 Task: Look for space in Lido di Ostia, Italy from 21st June, 2023 to 29th June, 2023 for 4 adults in price range Rs.7000 to Rs.12000. Place can be entire place with 2 bedrooms having 2 beds and 2 bathrooms. Property type can be house, flat, guest house. Booking option can be shelf check-in. Required host language is English.
Action: Mouse moved to (426, 117)
Screenshot: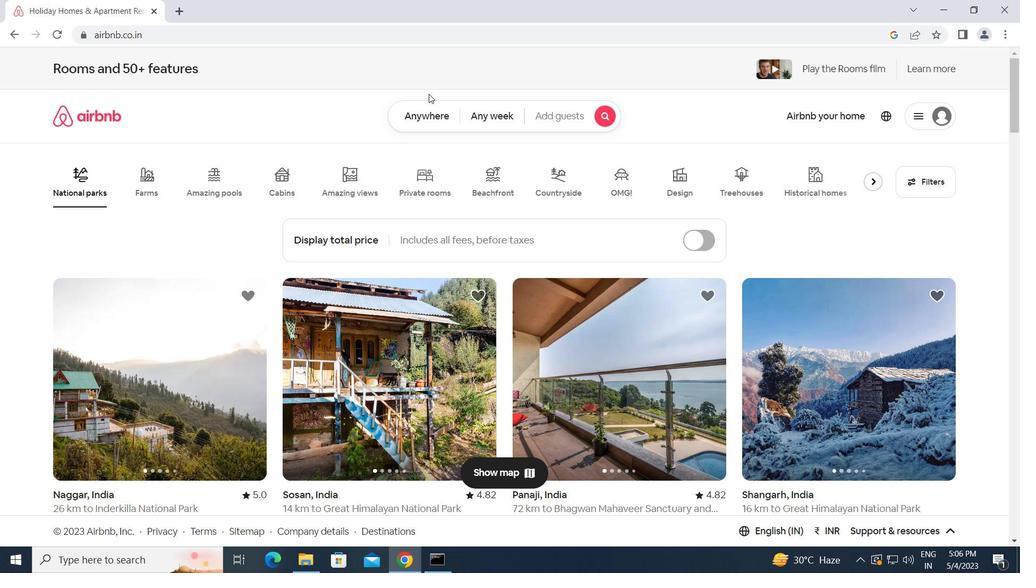 
Action: Mouse pressed left at (426, 117)
Screenshot: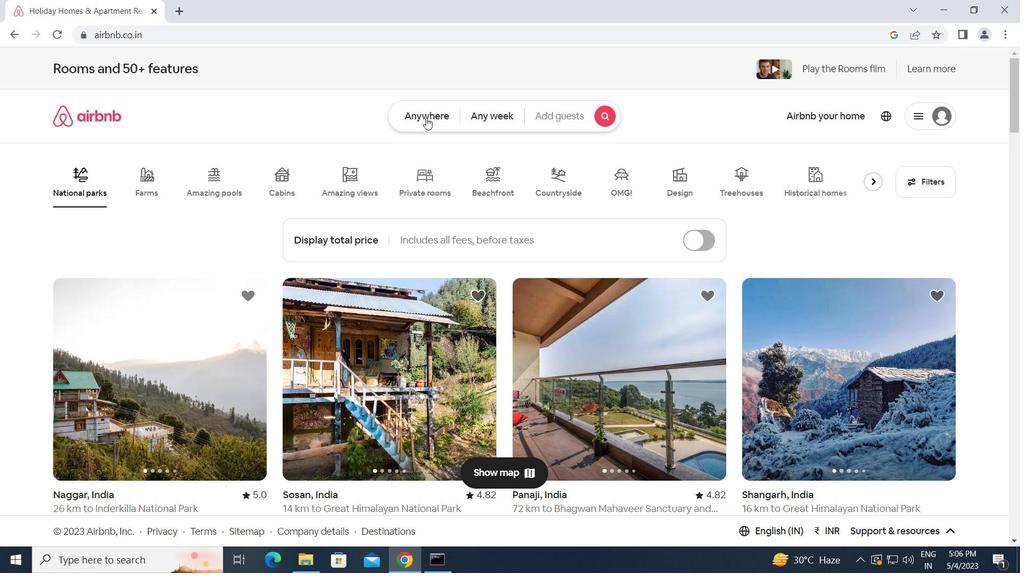 
Action: Mouse moved to (375, 175)
Screenshot: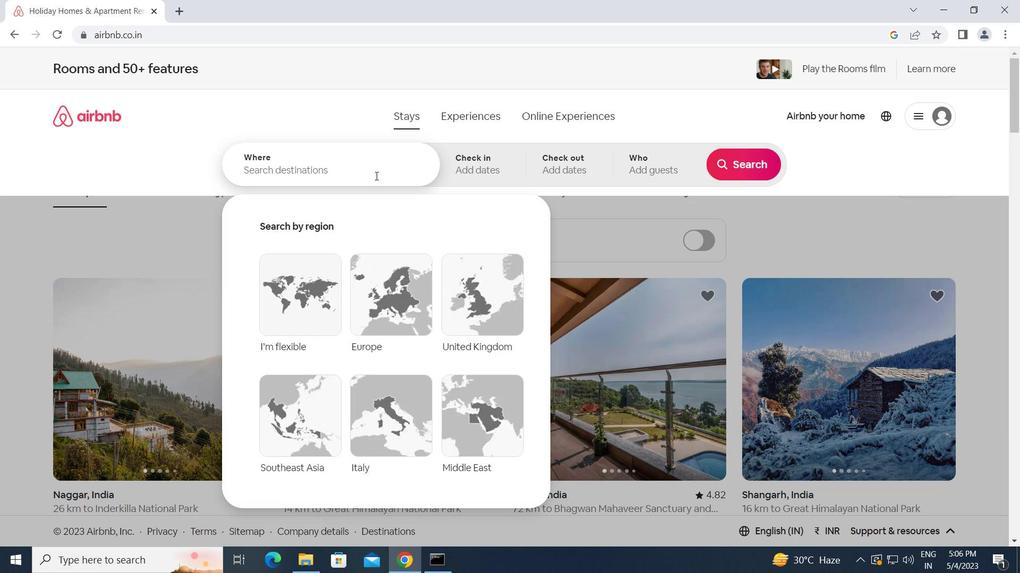 
Action: Mouse pressed left at (375, 175)
Screenshot: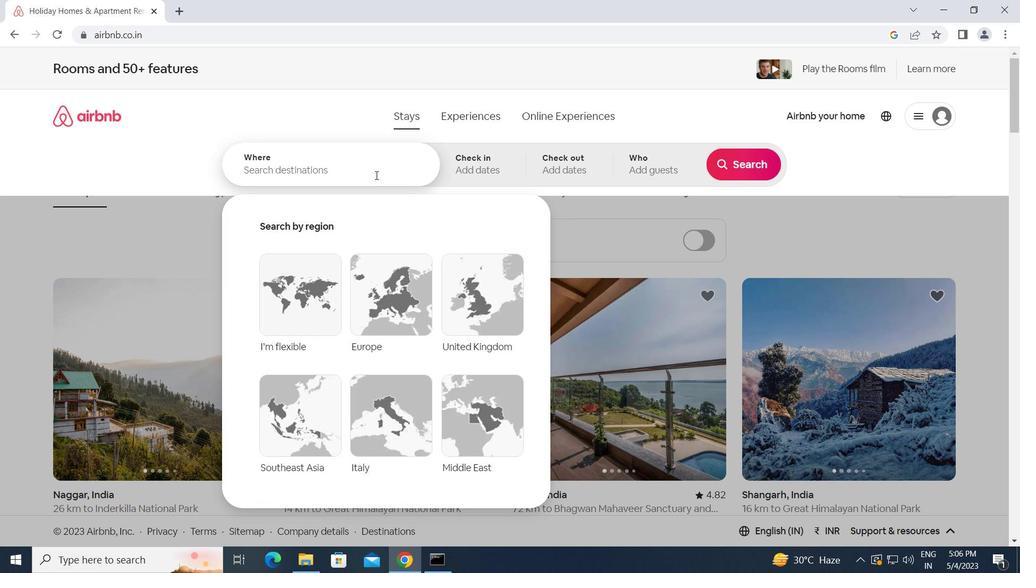
Action: Key pressed l<Key.caps_lock>ido<Key.space>di<Key.space><Key.caps_lock>o<Key.caps_lock>stia,<Key.space><Key.caps_lock>i<Key.caps_lock>taly<Key.enter>
Screenshot: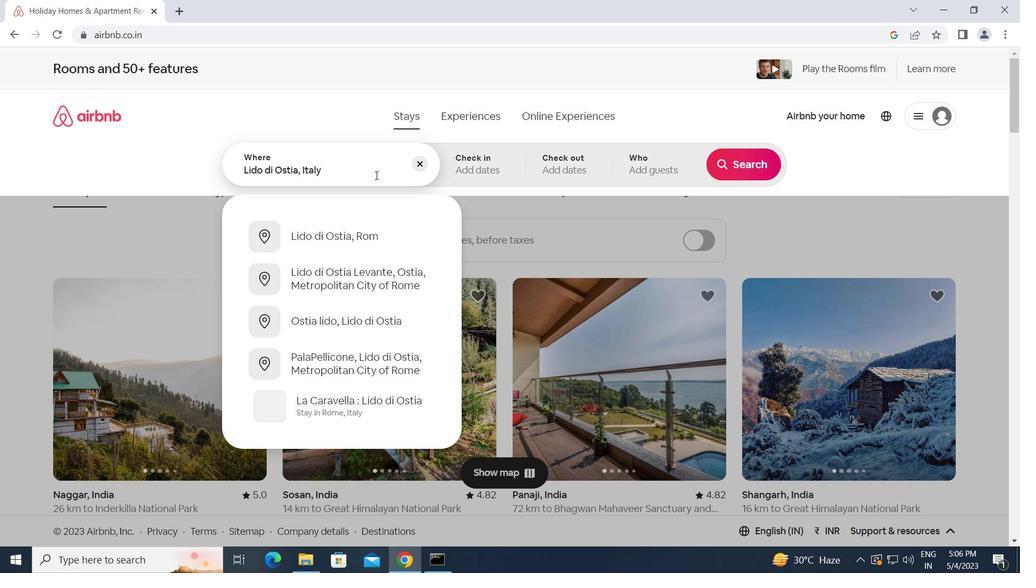 
Action: Mouse moved to (627, 423)
Screenshot: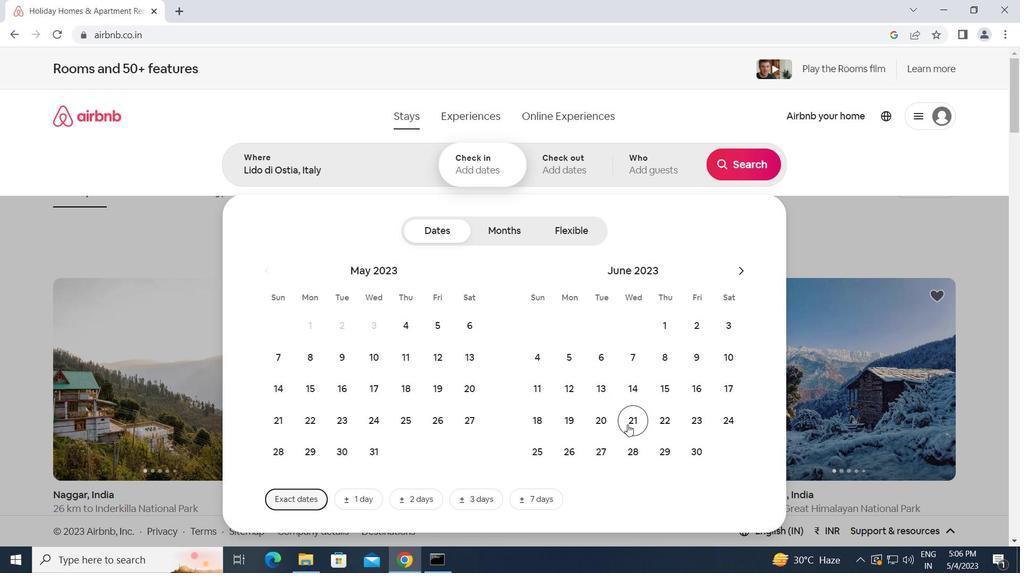 
Action: Mouse pressed left at (627, 423)
Screenshot: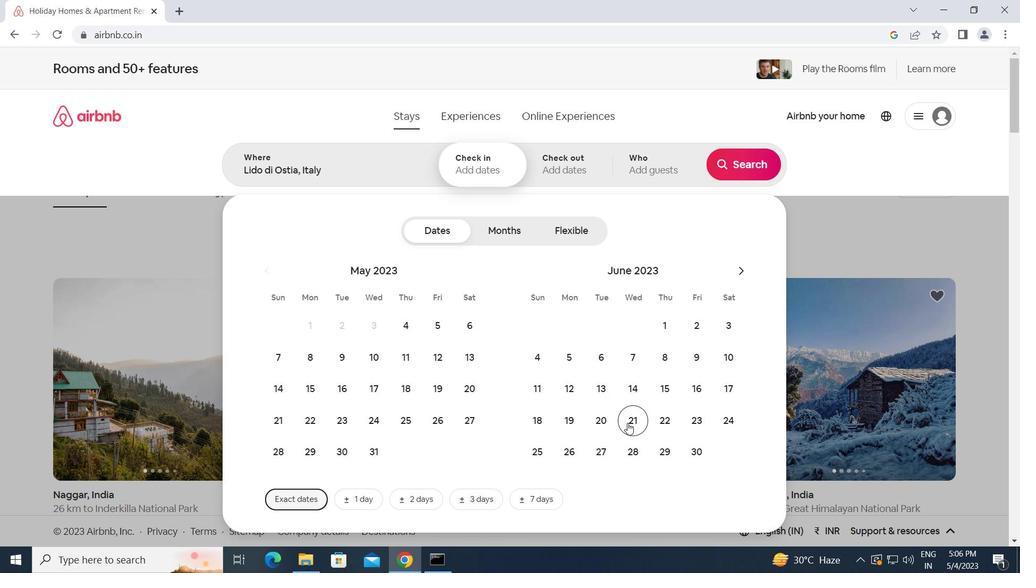 
Action: Mouse moved to (672, 454)
Screenshot: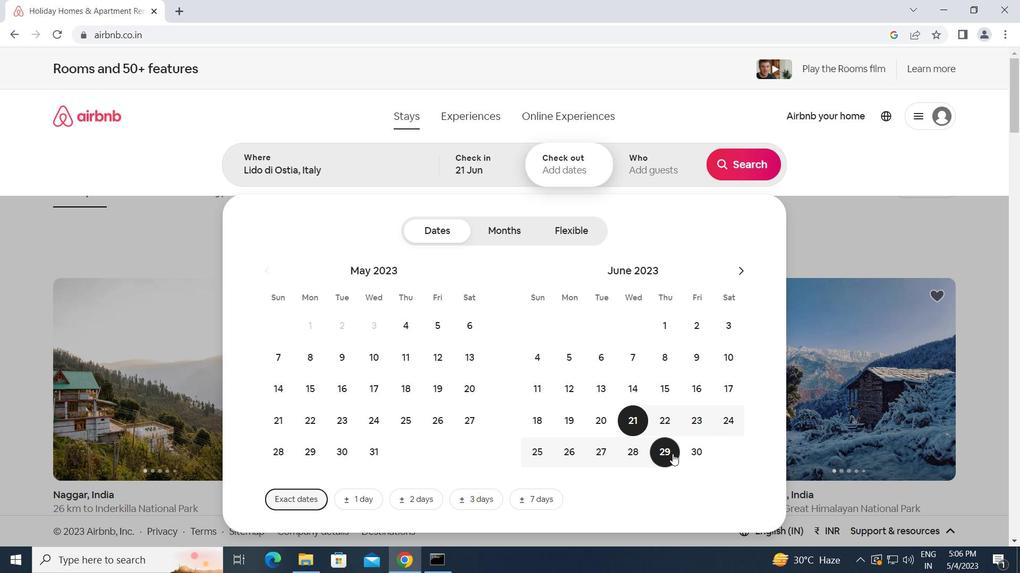 
Action: Mouse pressed left at (672, 454)
Screenshot: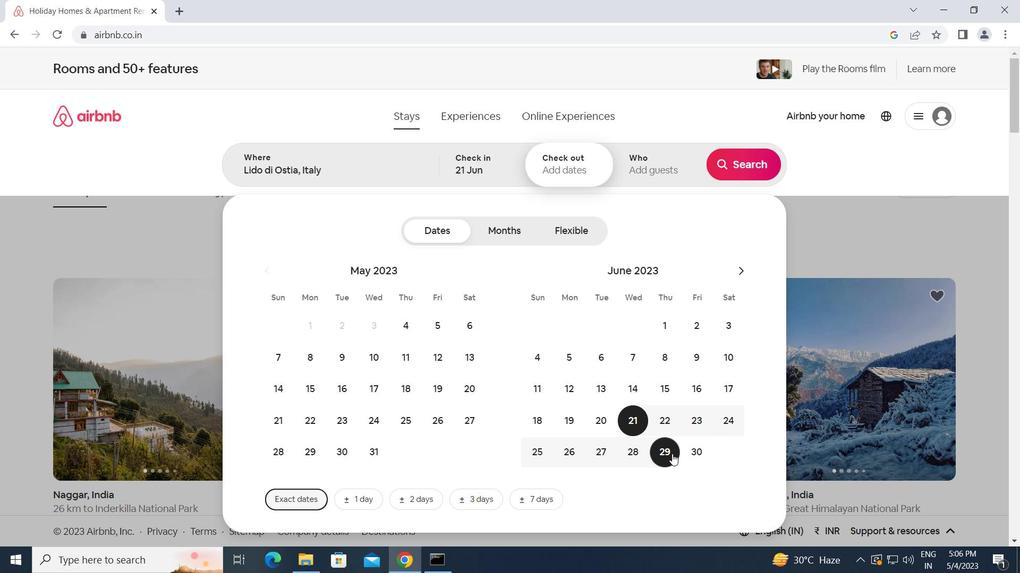 
Action: Mouse moved to (645, 154)
Screenshot: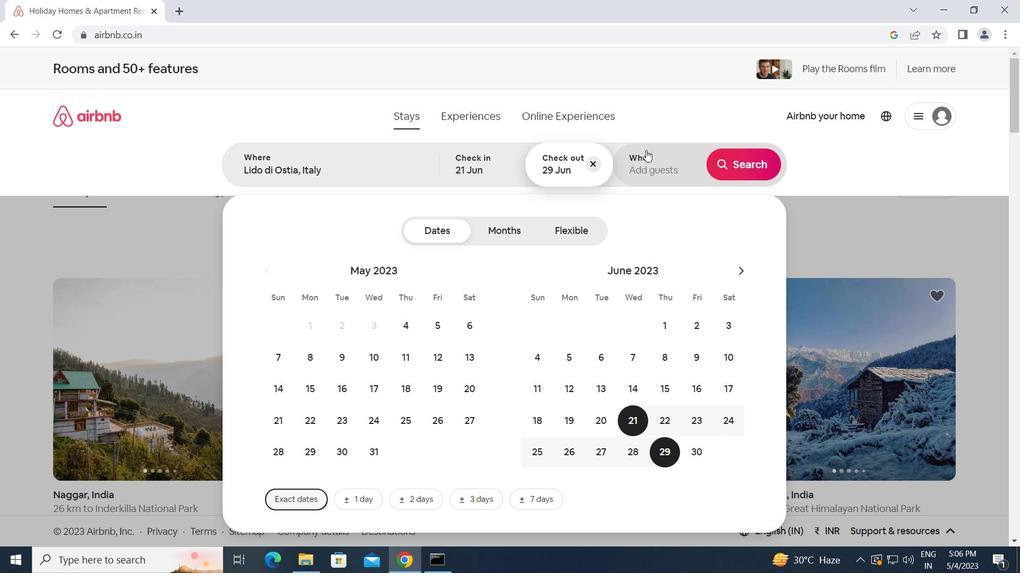 
Action: Mouse pressed left at (645, 154)
Screenshot: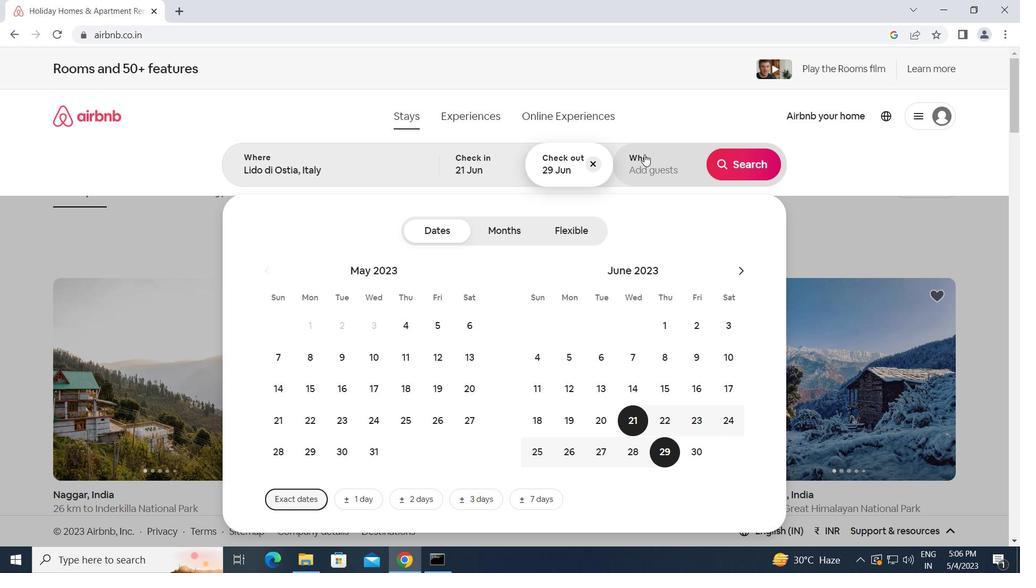 
Action: Mouse moved to (743, 238)
Screenshot: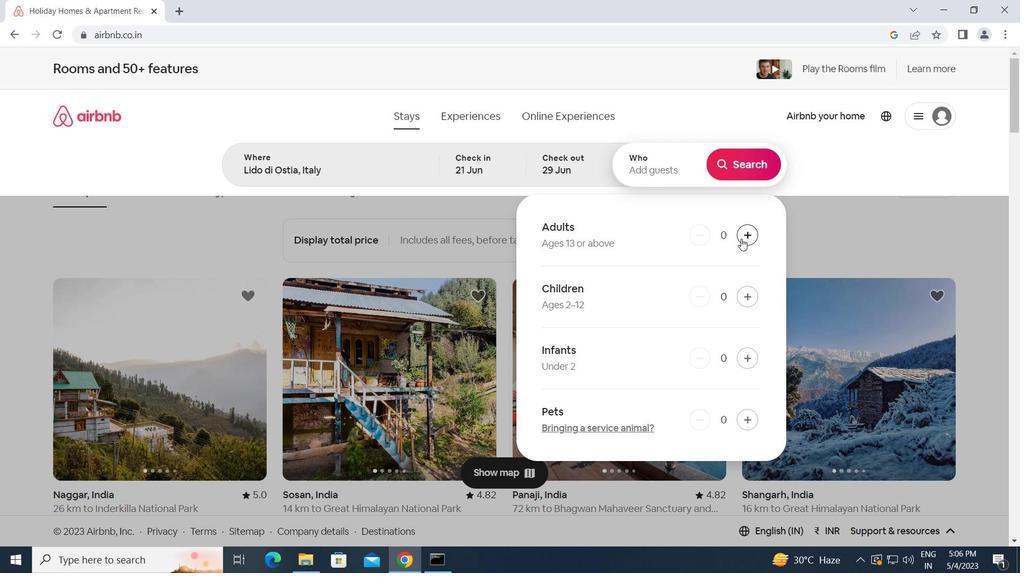 
Action: Mouse pressed left at (743, 238)
Screenshot: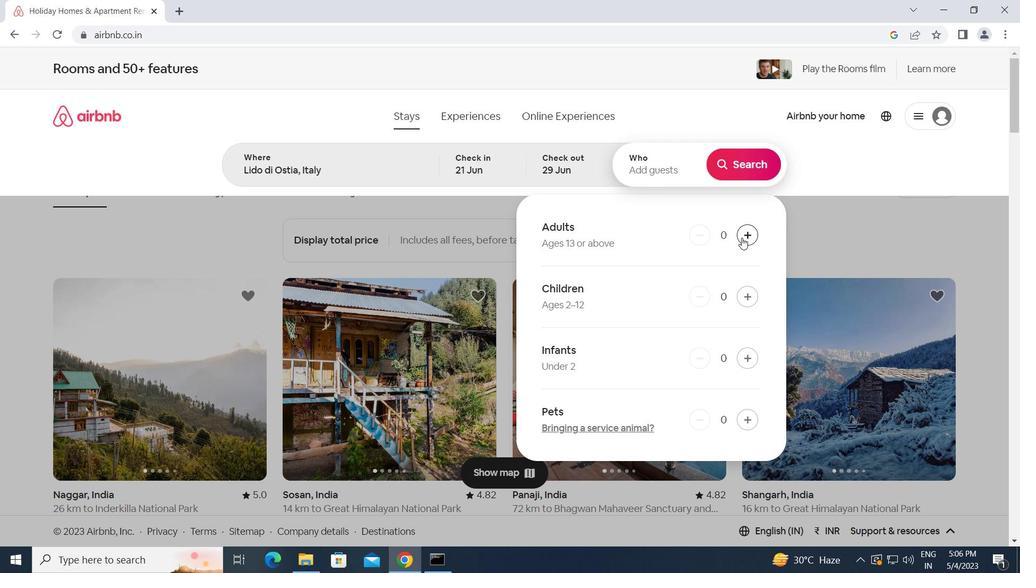
Action: Mouse pressed left at (743, 238)
Screenshot: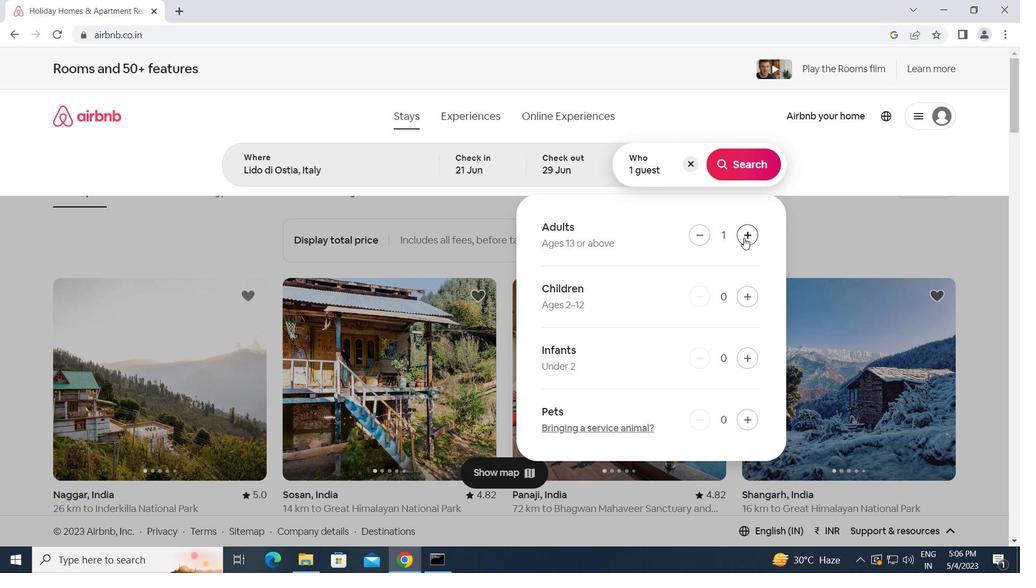 
Action: Mouse pressed left at (743, 238)
Screenshot: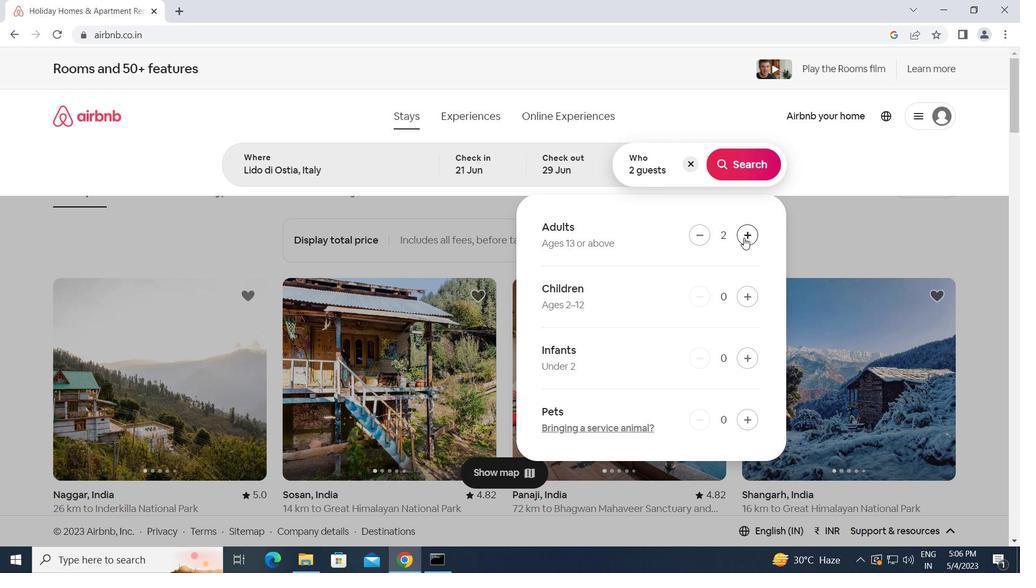 
Action: Mouse pressed left at (743, 238)
Screenshot: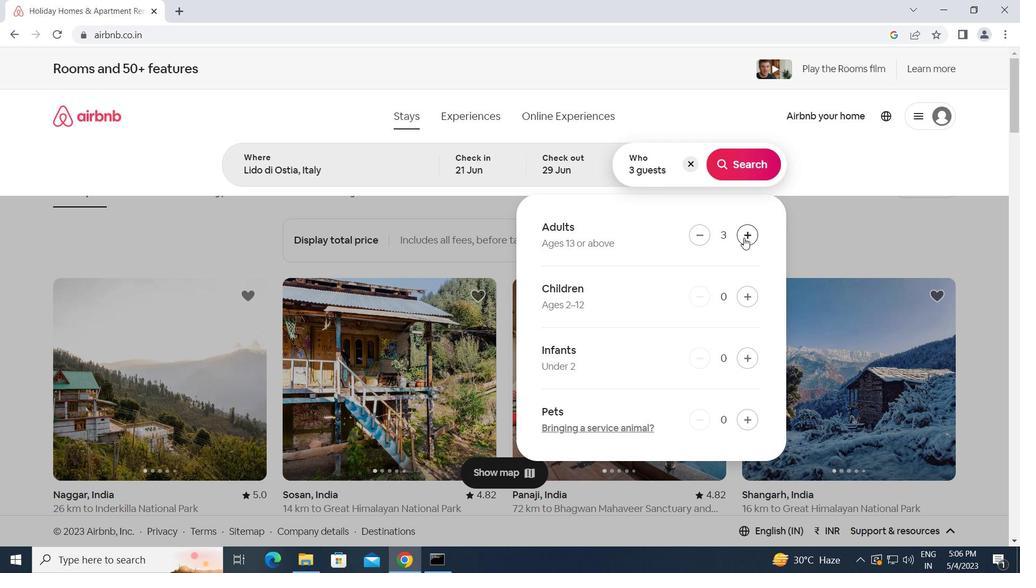 
Action: Mouse moved to (744, 165)
Screenshot: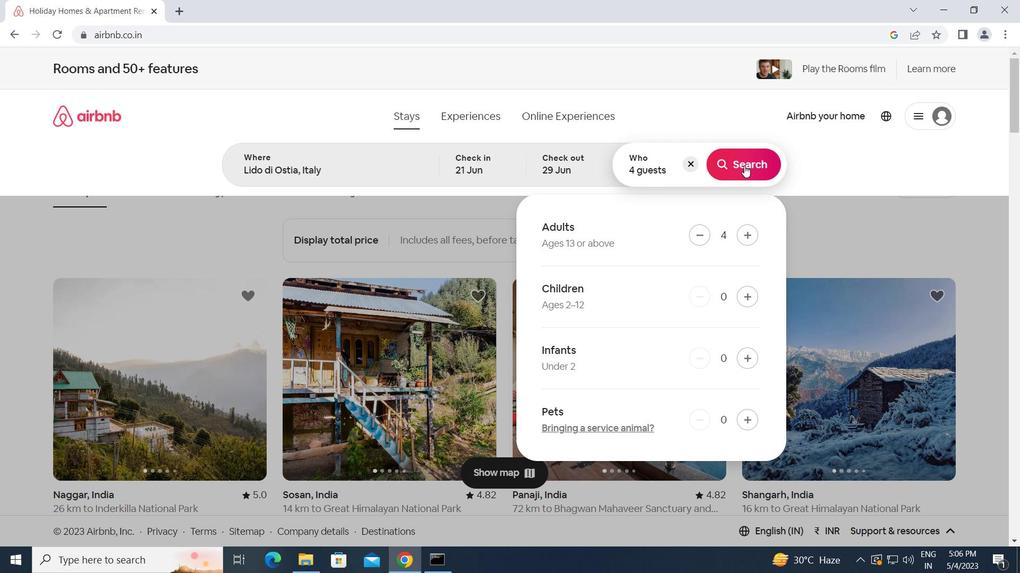 
Action: Mouse pressed left at (744, 165)
Screenshot: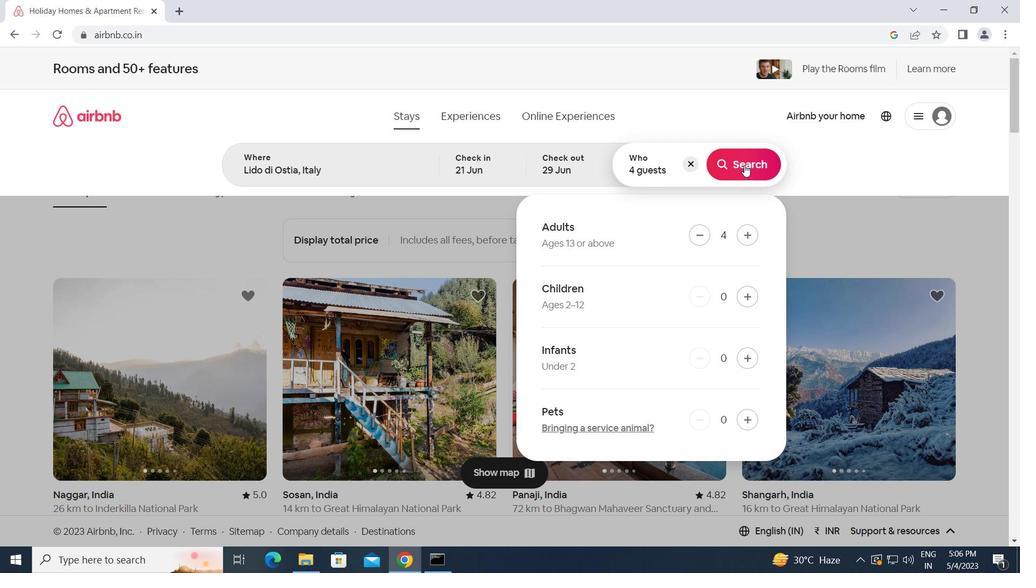 
Action: Mouse moved to (947, 124)
Screenshot: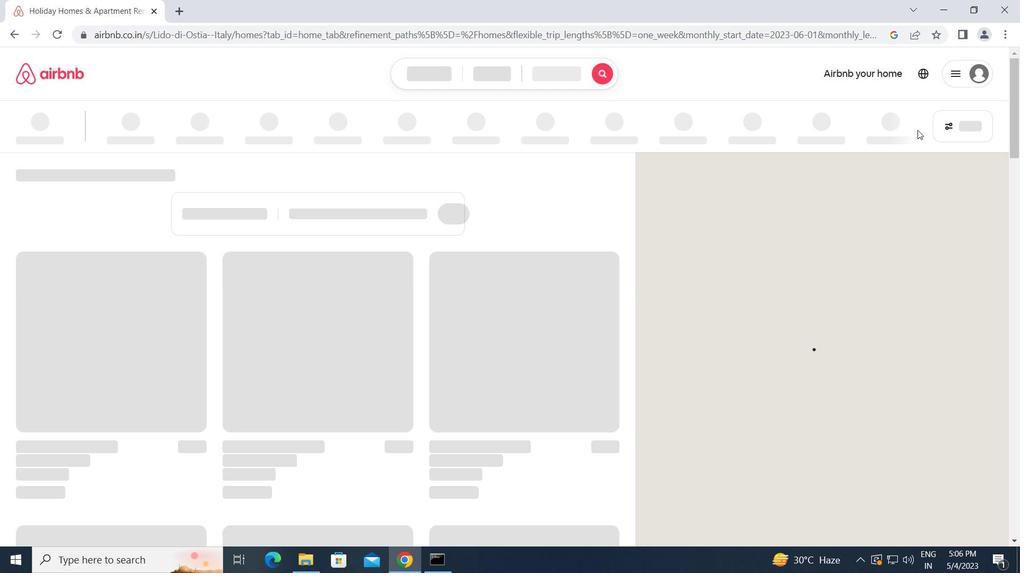
Action: Mouse pressed left at (947, 124)
Screenshot: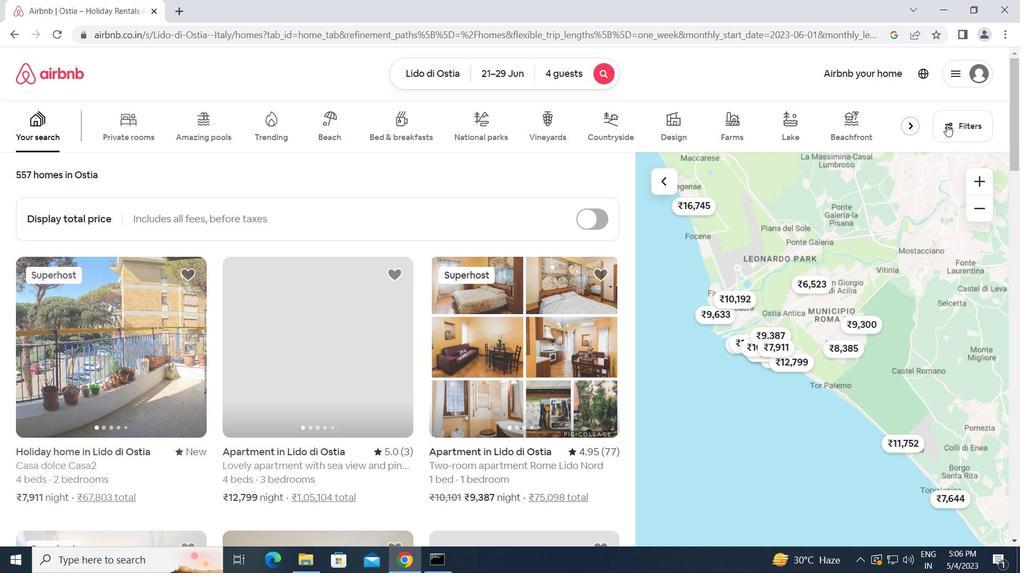 
Action: Mouse moved to (334, 294)
Screenshot: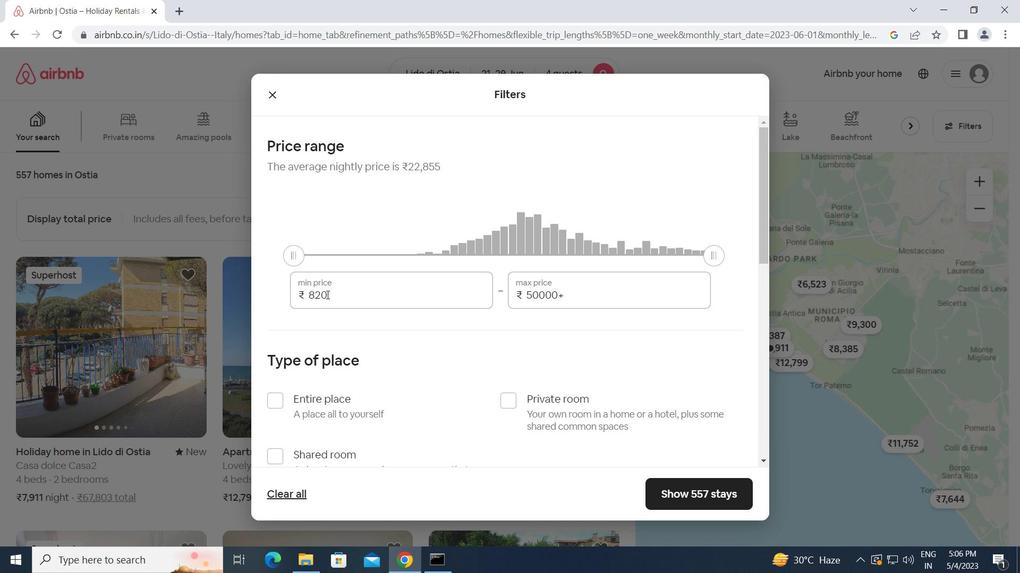 
Action: Mouse pressed left at (334, 294)
Screenshot: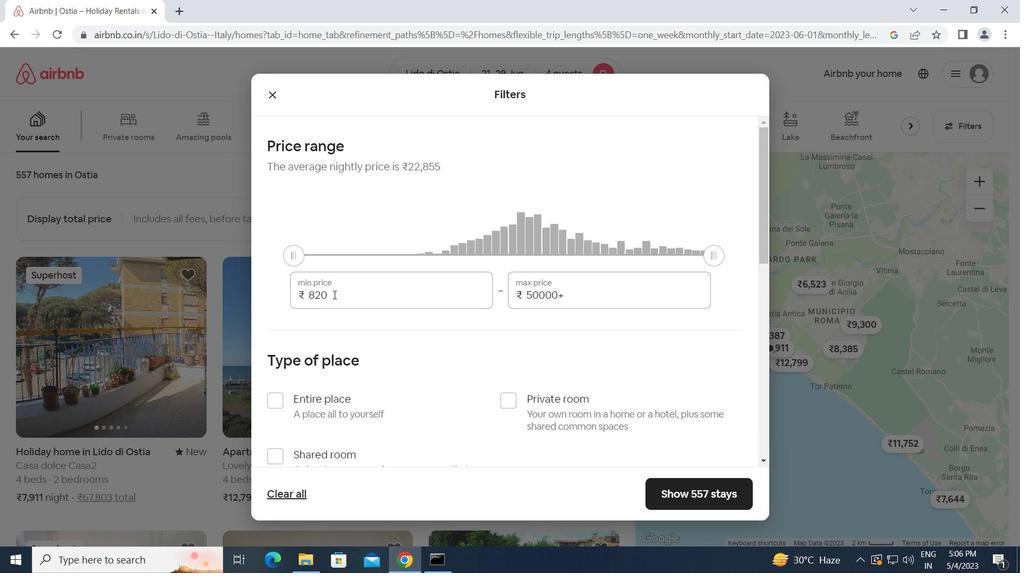 
Action: Mouse moved to (301, 293)
Screenshot: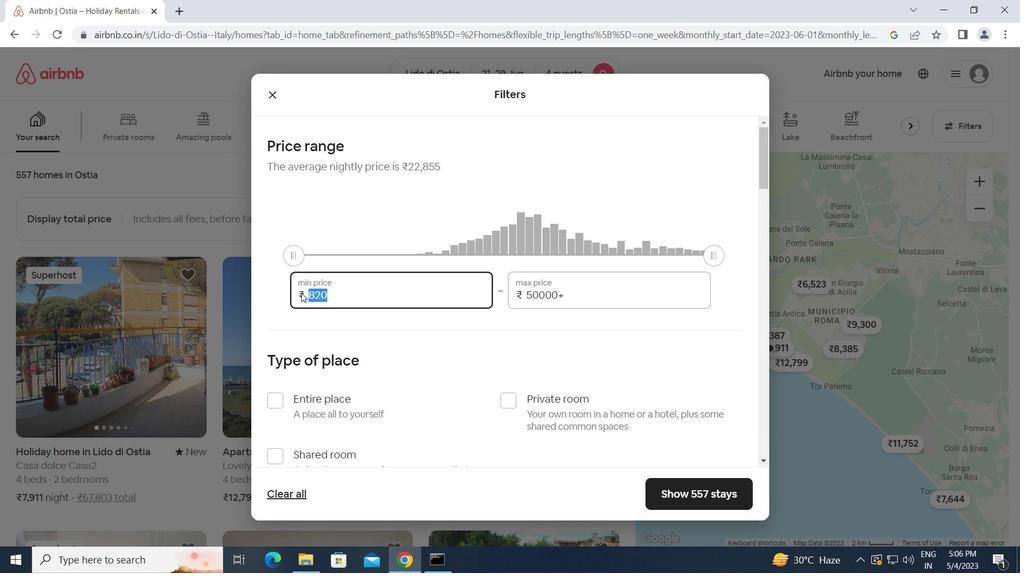 
Action: Key pressed 700
Screenshot: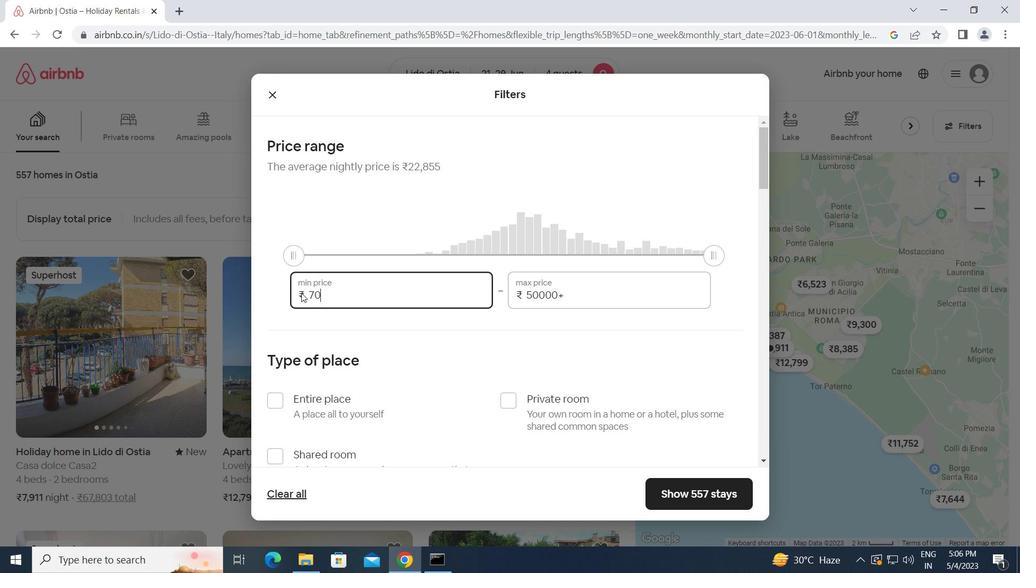 
Action: Mouse moved to (298, 294)
Screenshot: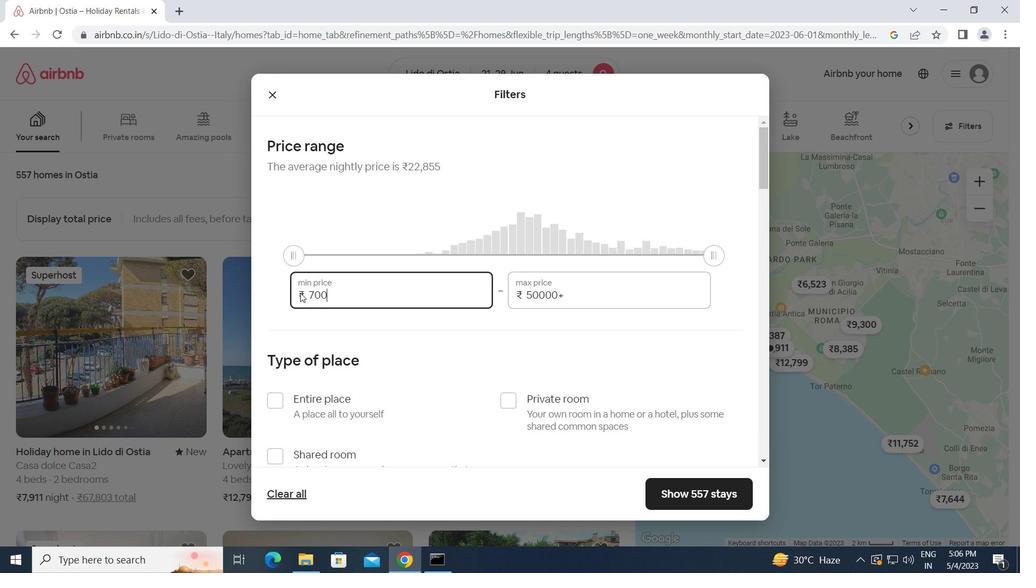 
Action: Key pressed 0<Key.tab>12000
Screenshot: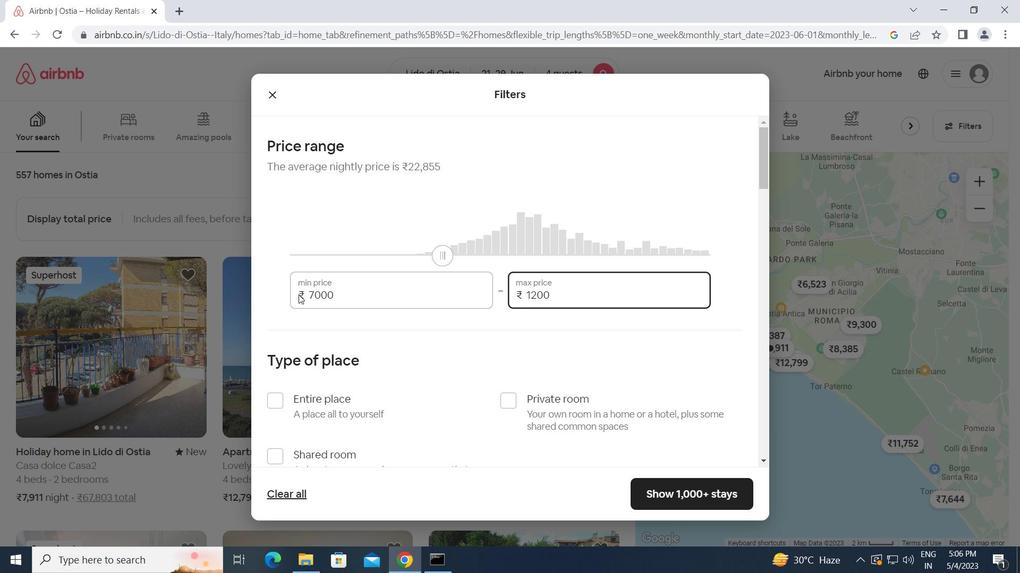 
Action: Mouse moved to (345, 347)
Screenshot: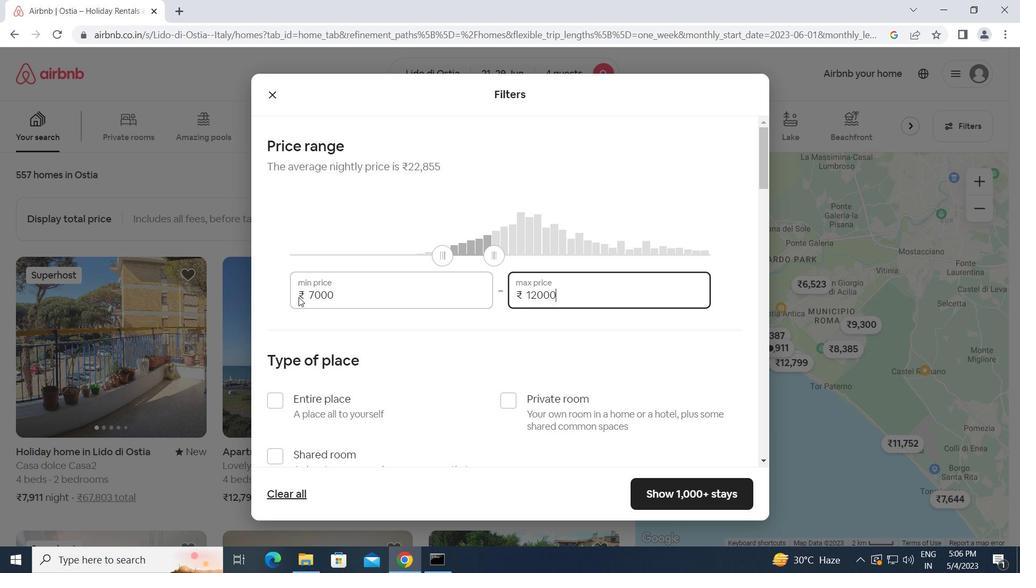 
Action: Mouse scrolled (345, 346) with delta (0, 0)
Screenshot: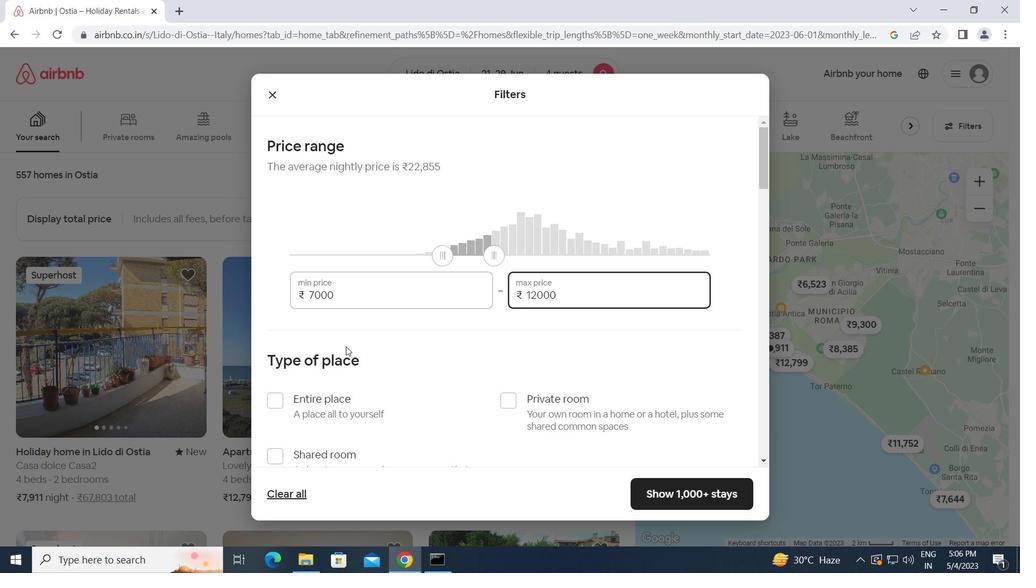 
Action: Mouse scrolled (345, 346) with delta (0, 0)
Screenshot: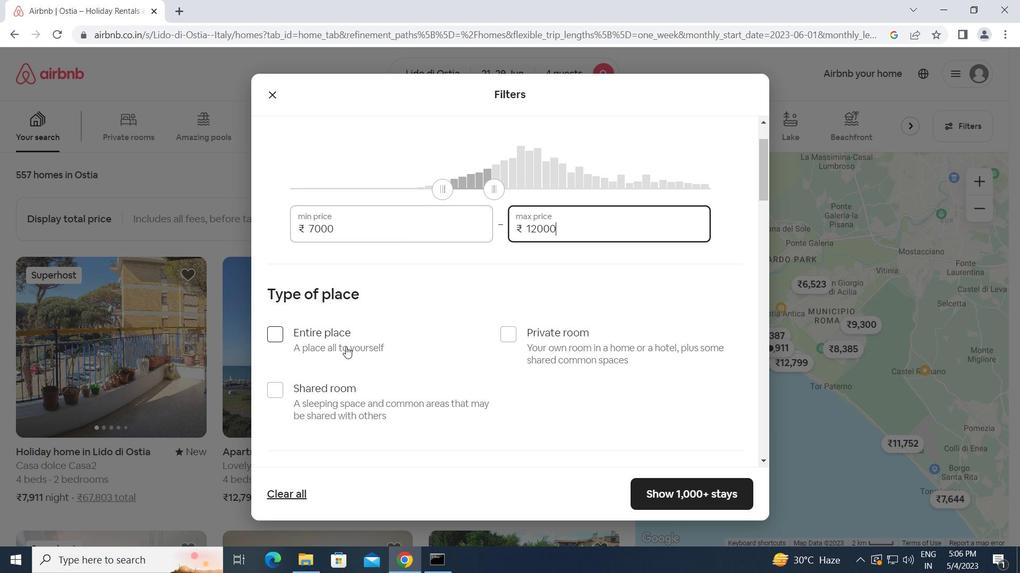 
Action: Mouse moved to (276, 275)
Screenshot: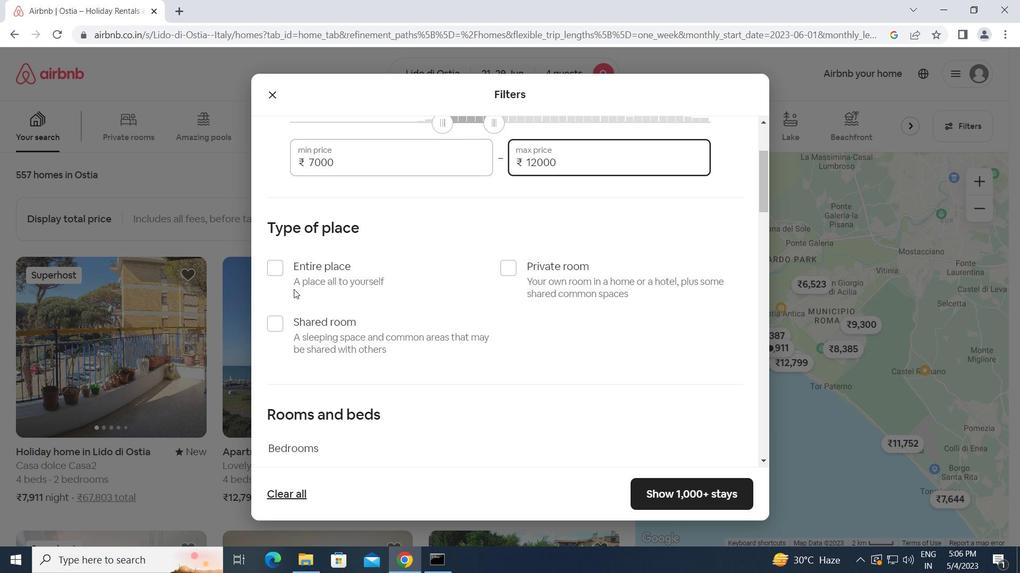 
Action: Mouse pressed left at (276, 275)
Screenshot: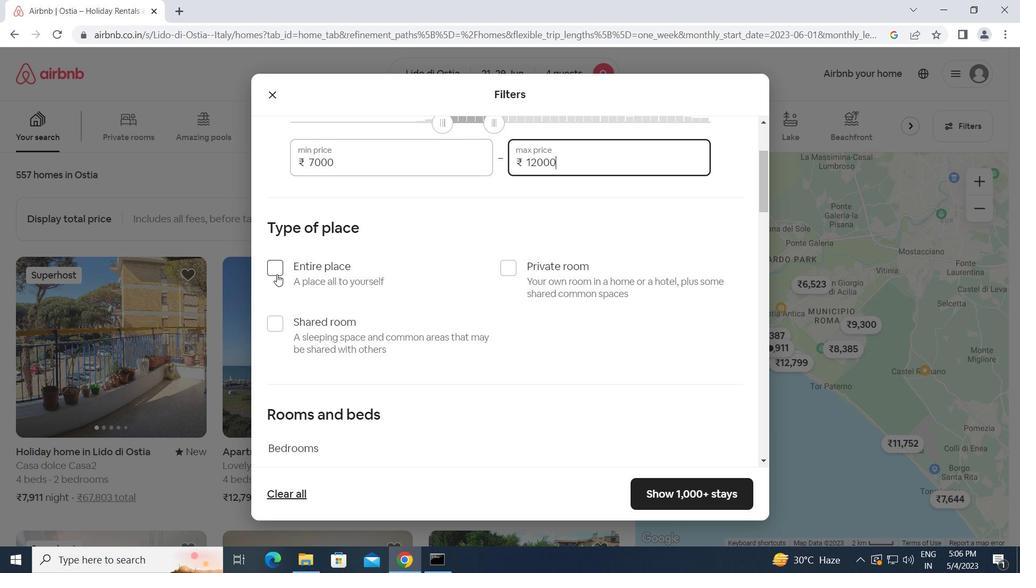 
Action: Mouse moved to (387, 299)
Screenshot: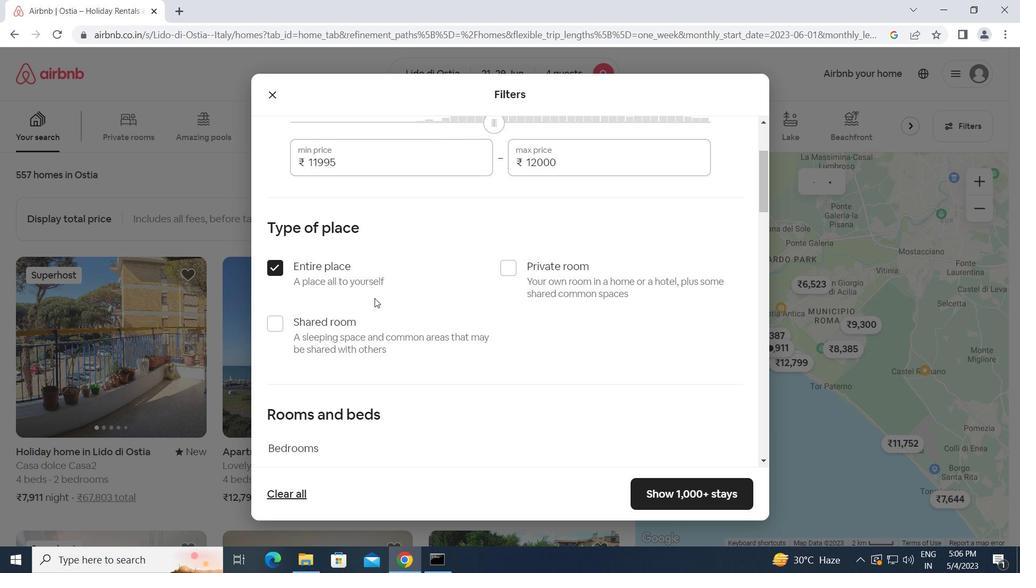 
Action: Mouse scrolled (387, 298) with delta (0, 0)
Screenshot: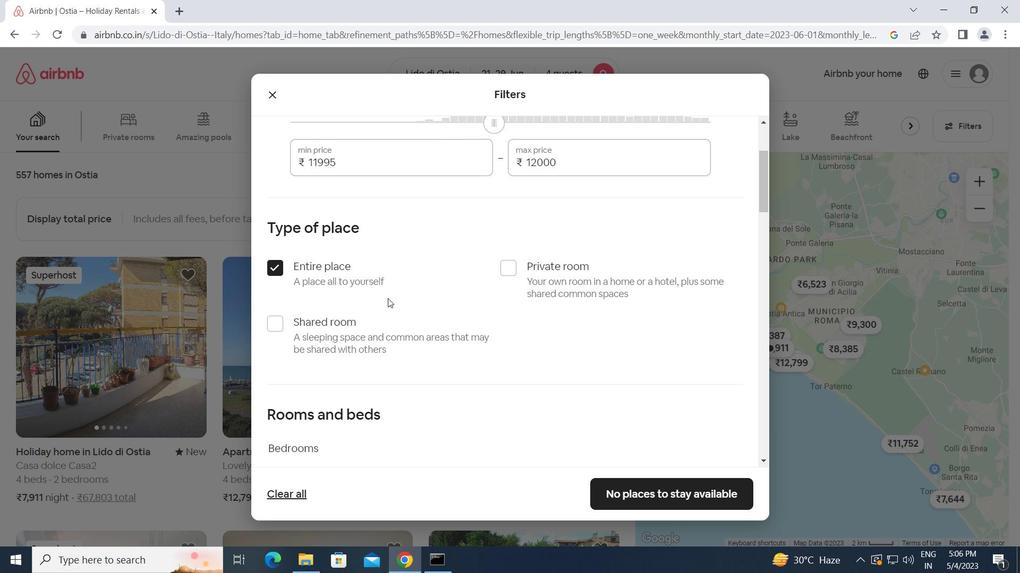 
Action: Mouse scrolled (387, 298) with delta (0, 0)
Screenshot: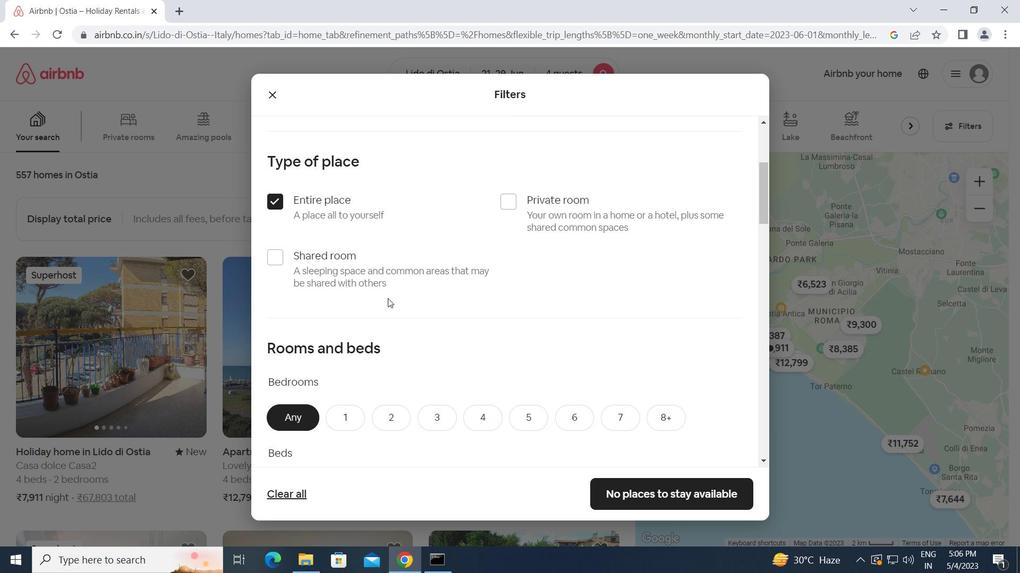 
Action: Mouse scrolled (387, 298) with delta (0, 0)
Screenshot: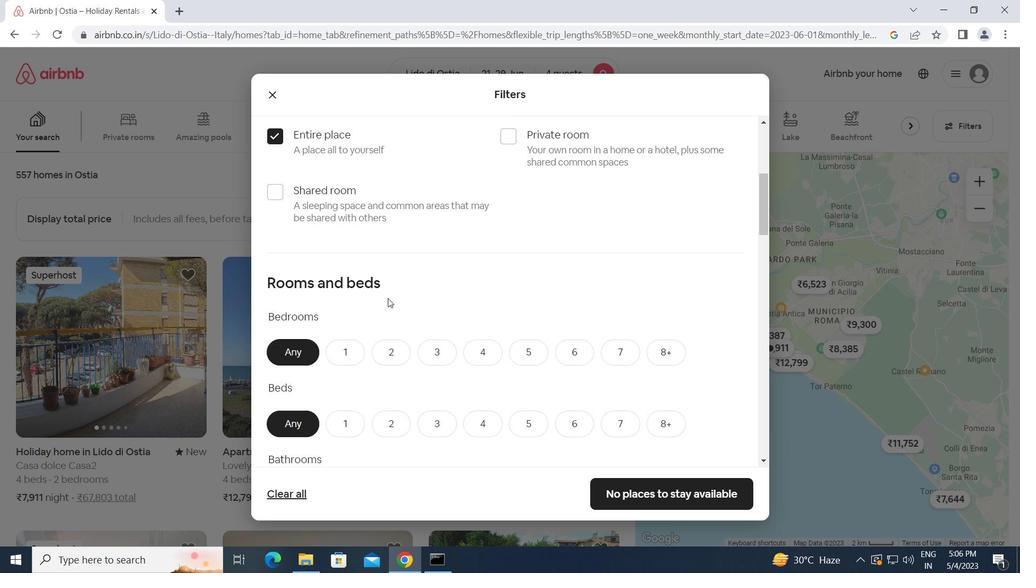 
Action: Mouse moved to (382, 290)
Screenshot: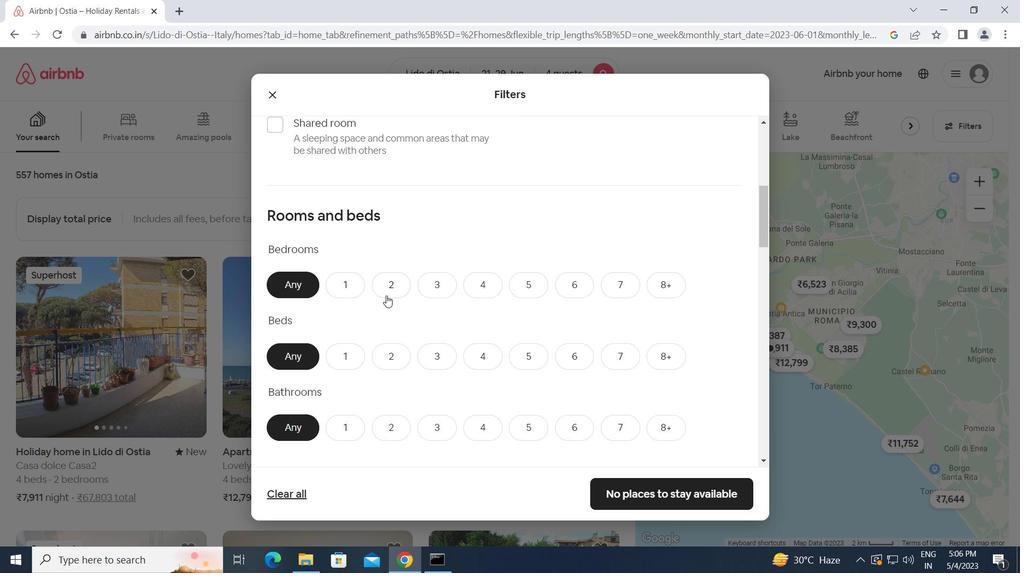 
Action: Mouse pressed left at (382, 290)
Screenshot: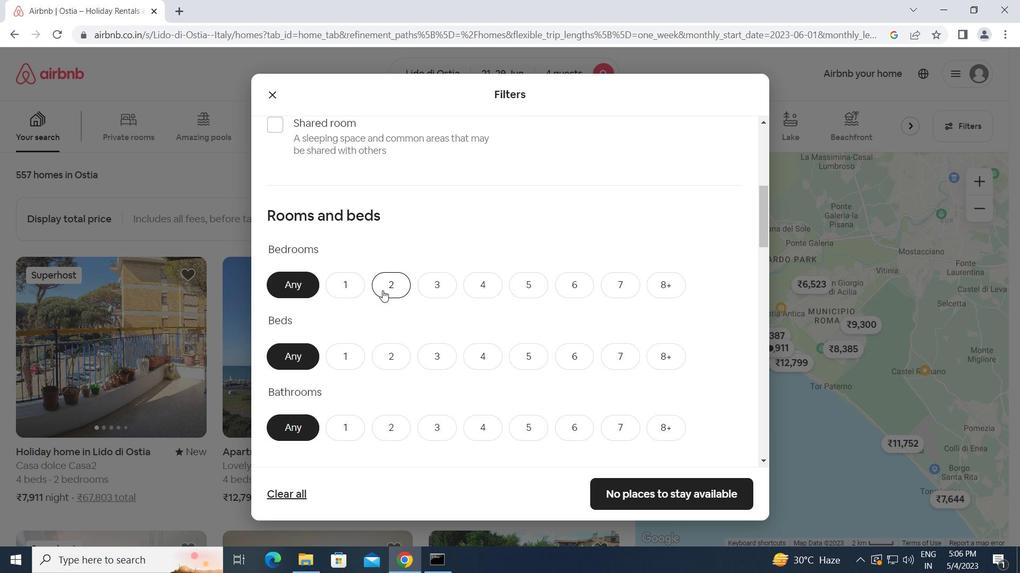 
Action: Mouse moved to (383, 350)
Screenshot: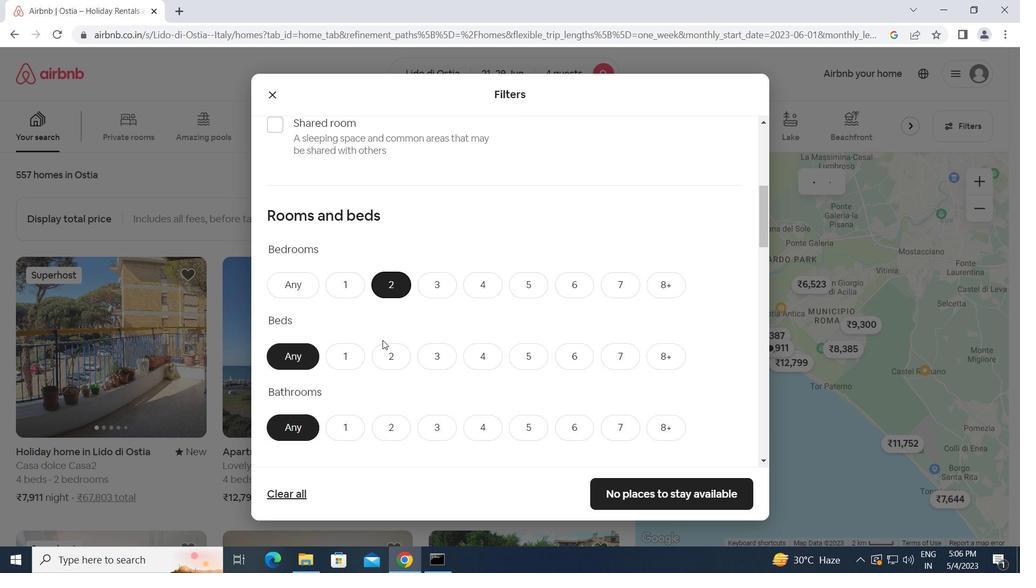 
Action: Mouse pressed left at (383, 350)
Screenshot: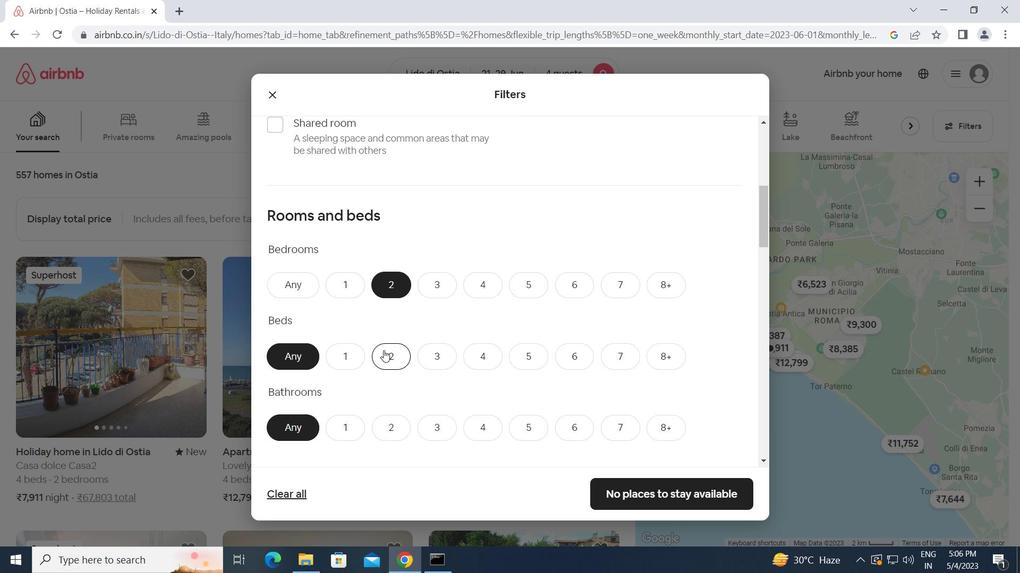 
Action: Mouse scrolled (383, 350) with delta (0, 0)
Screenshot: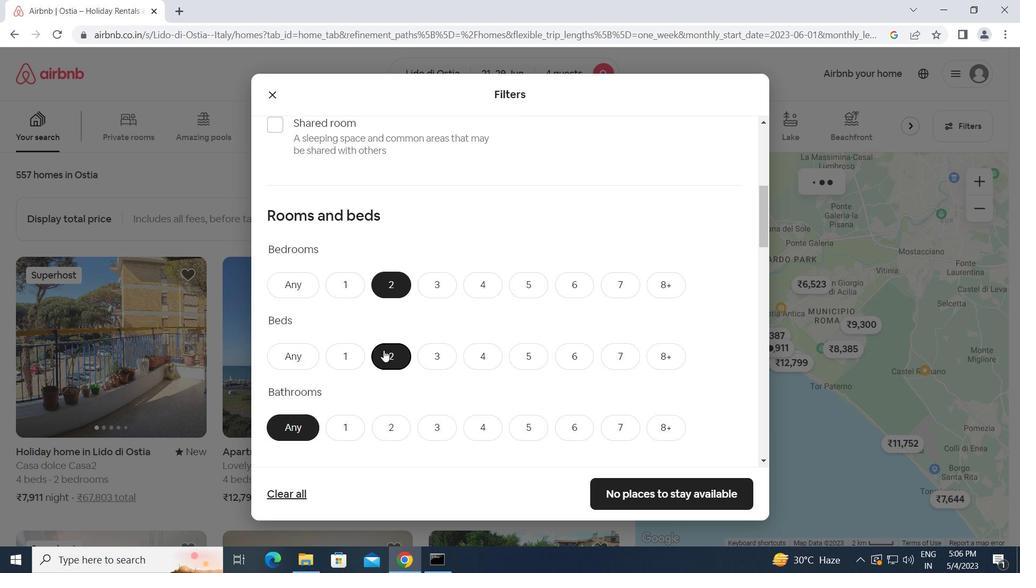 
Action: Mouse moved to (384, 357)
Screenshot: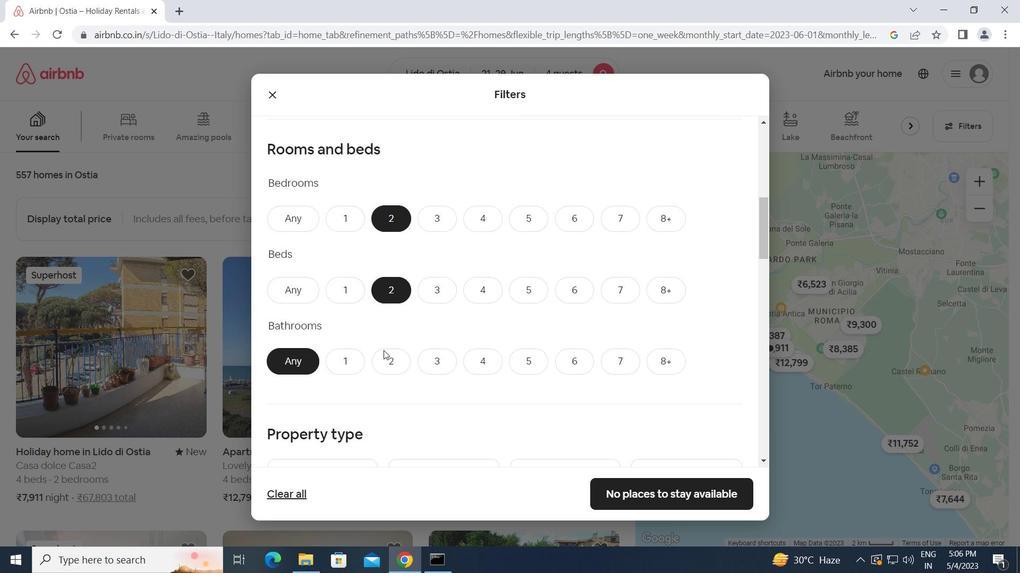 
Action: Mouse pressed left at (384, 357)
Screenshot: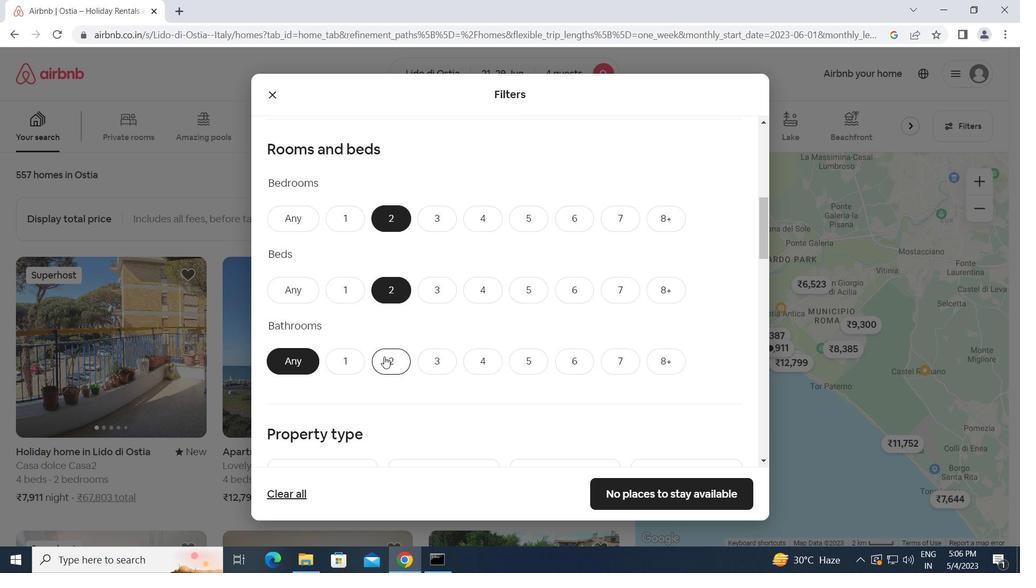 
Action: Mouse scrolled (384, 356) with delta (0, 0)
Screenshot: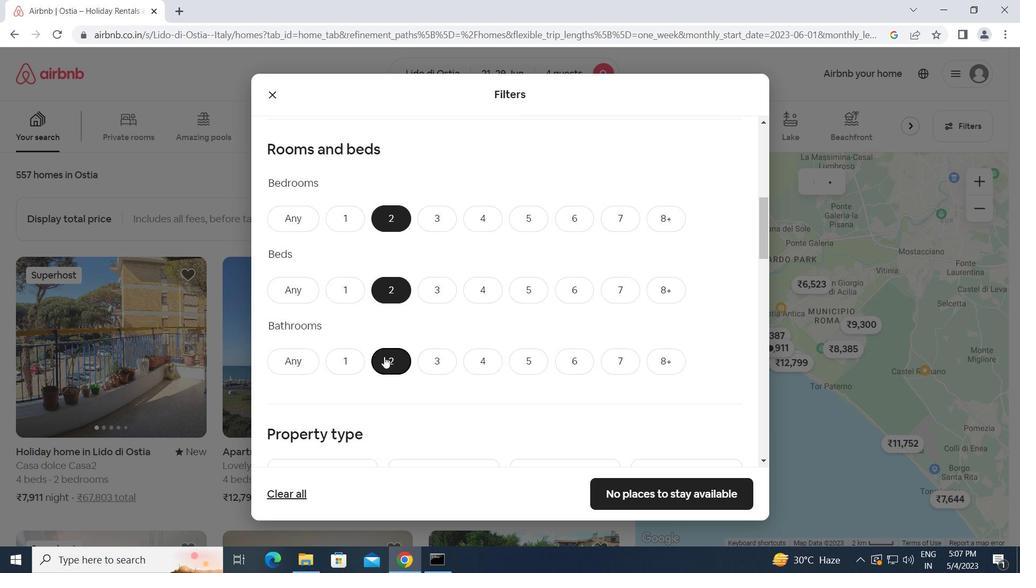 
Action: Mouse scrolled (384, 356) with delta (0, 0)
Screenshot: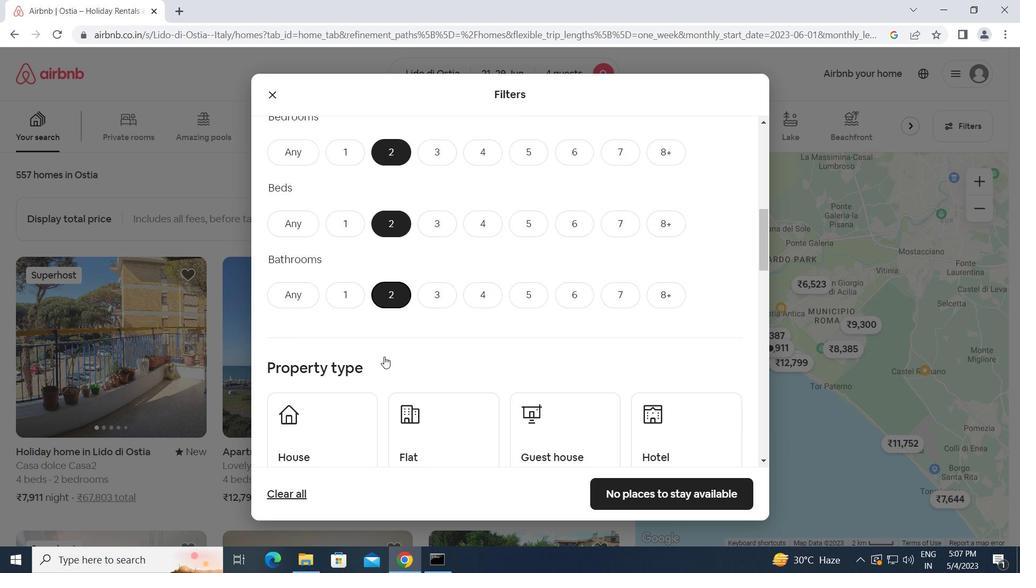 
Action: Mouse moved to (333, 357)
Screenshot: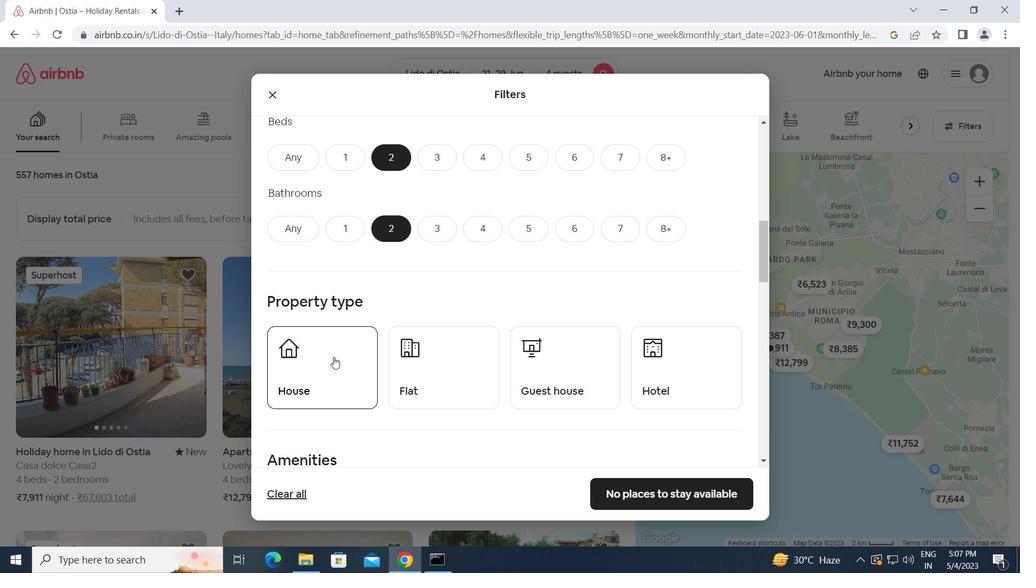 
Action: Mouse pressed left at (333, 357)
Screenshot: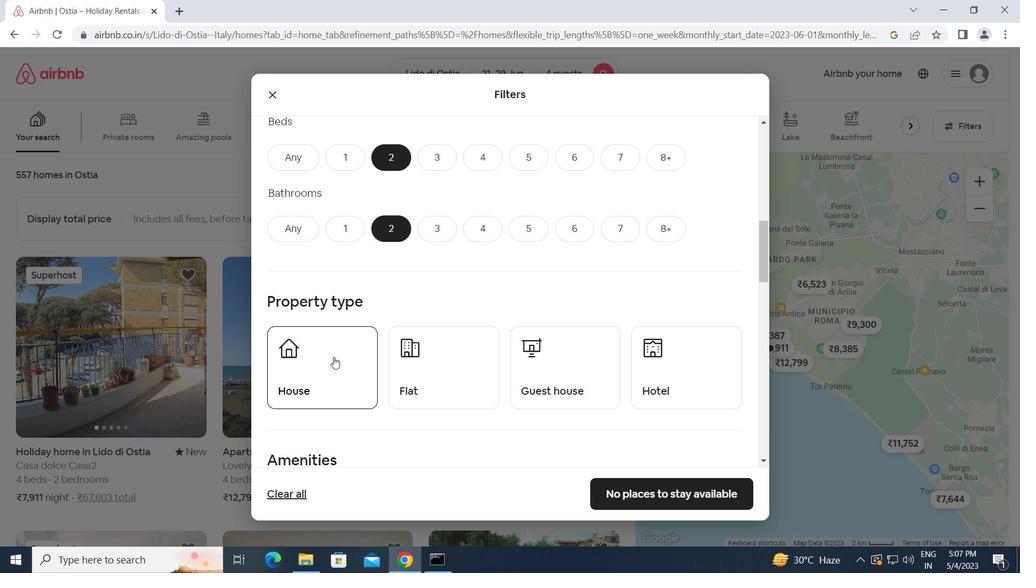 
Action: Mouse moved to (430, 372)
Screenshot: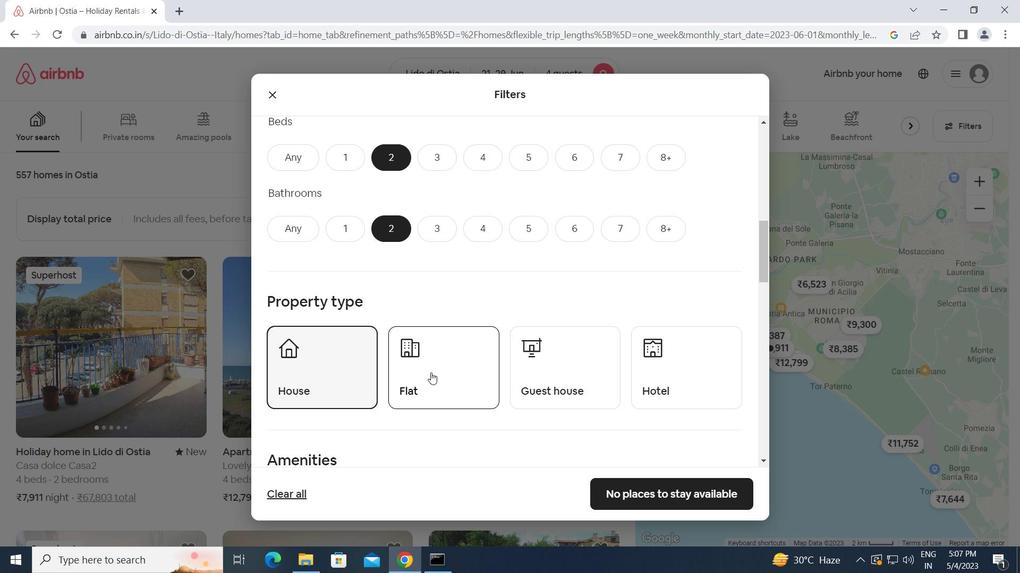 
Action: Mouse pressed left at (430, 372)
Screenshot: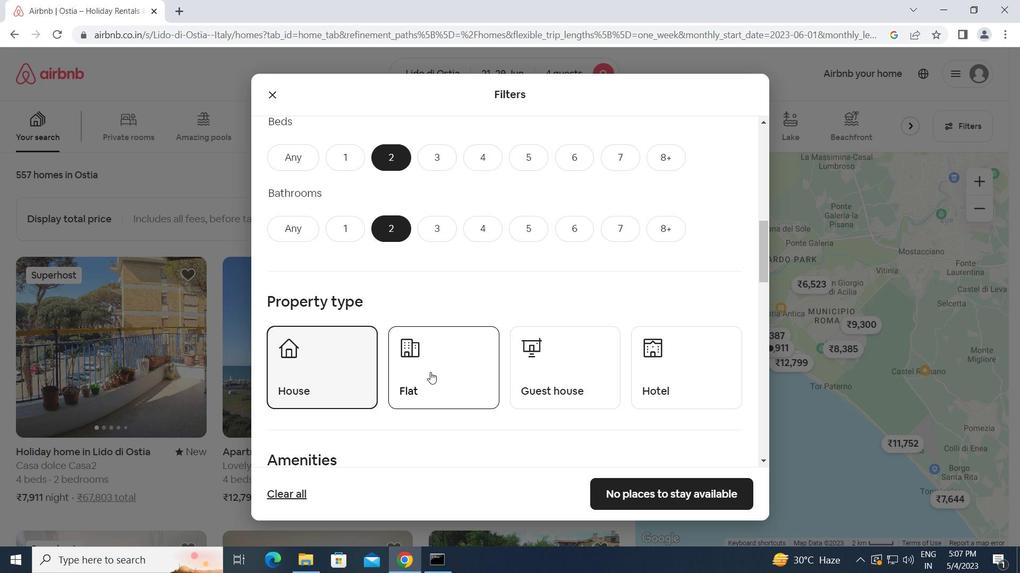 
Action: Mouse moved to (549, 380)
Screenshot: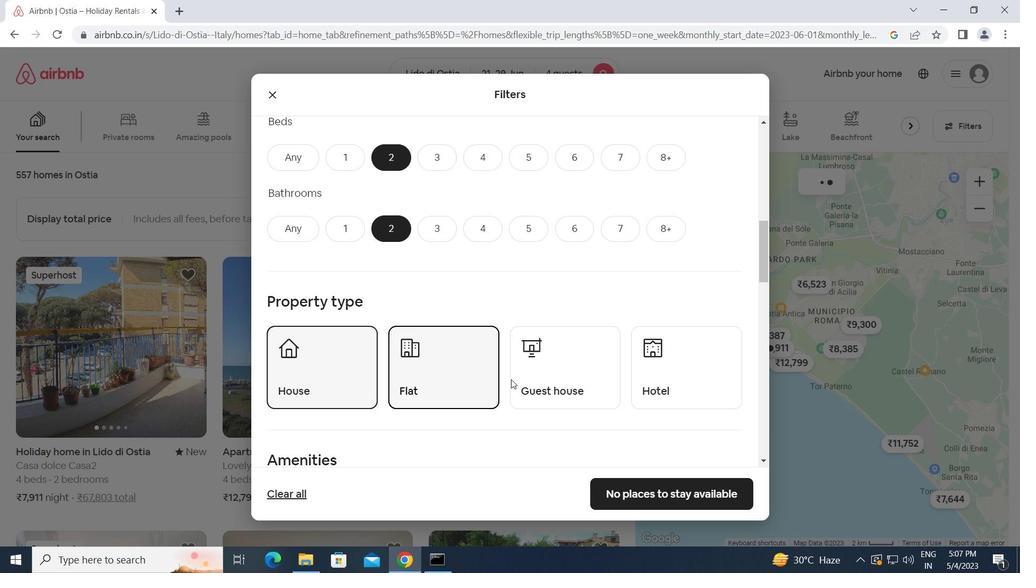 
Action: Mouse pressed left at (549, 380)
Screenshot: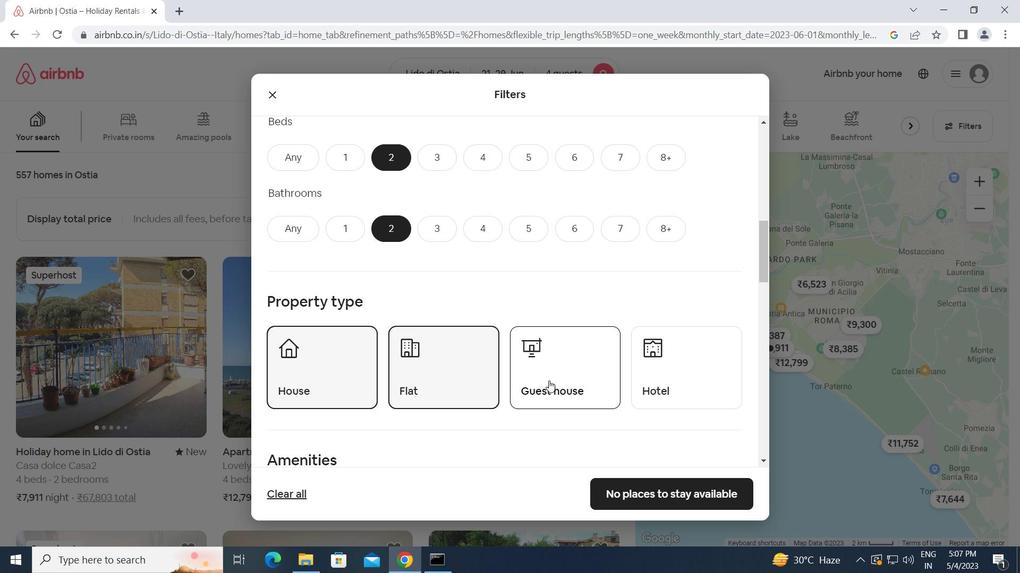 
Action: Mouse moved to (485, 414)
Screenshot: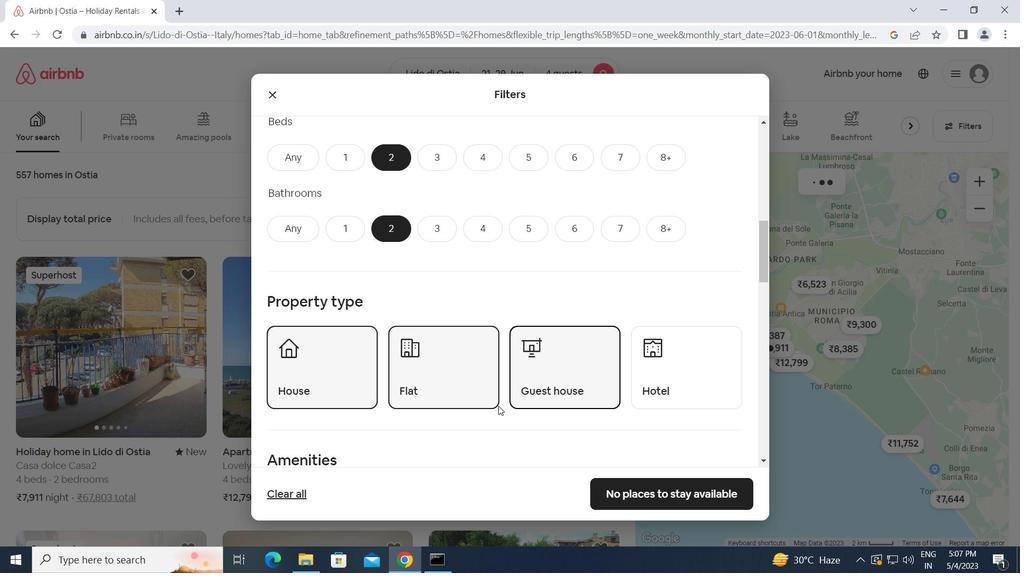 
Action: Mouse scrolled (485, 414) with delta (0, 0)
Screenshot: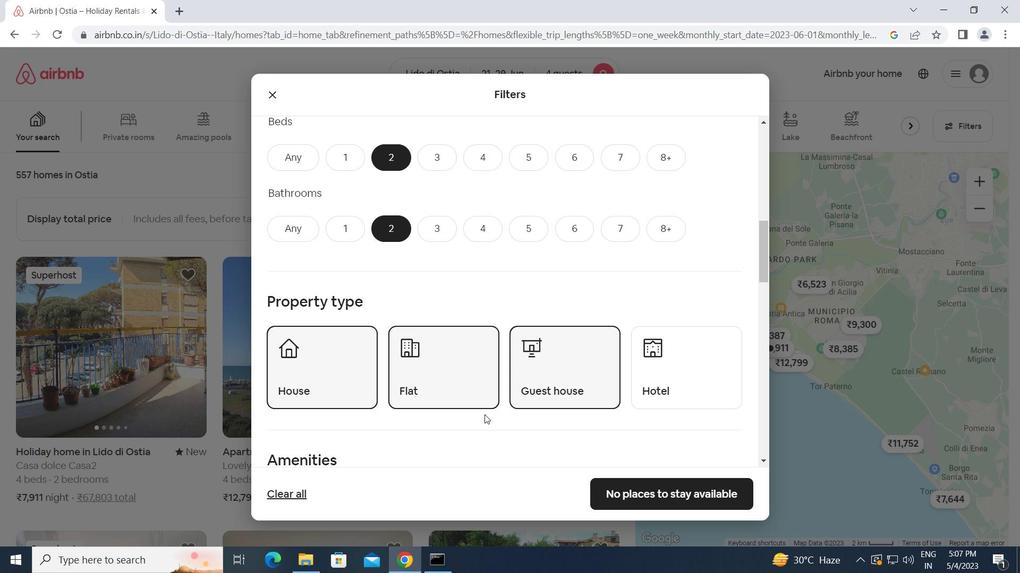
Action: Mouse scrolled (485, 414) with delta (0, 0)
Screenshot: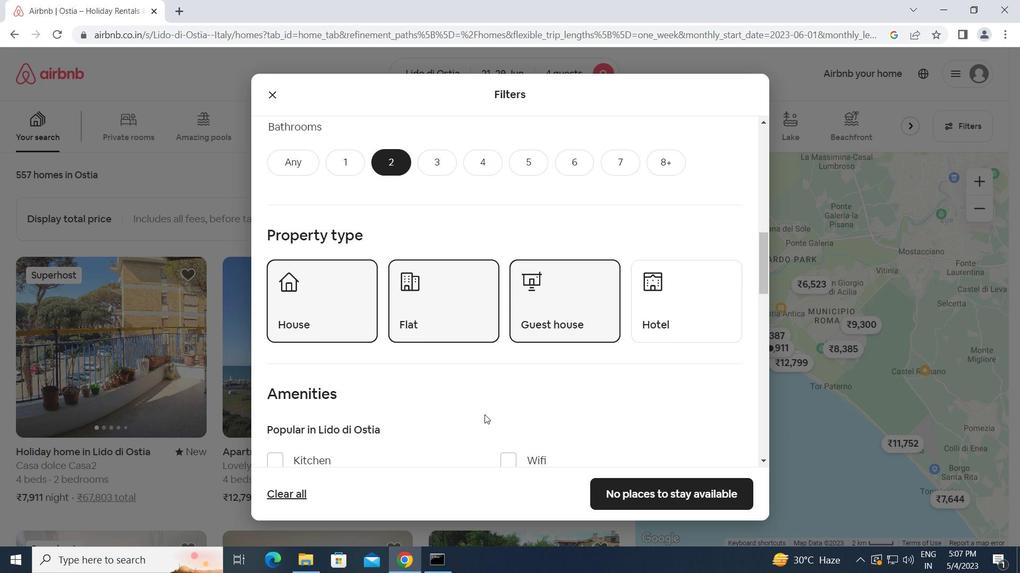 
Action: Mouse scrolled (485, 414) with delta (0, 0)
Screenshot: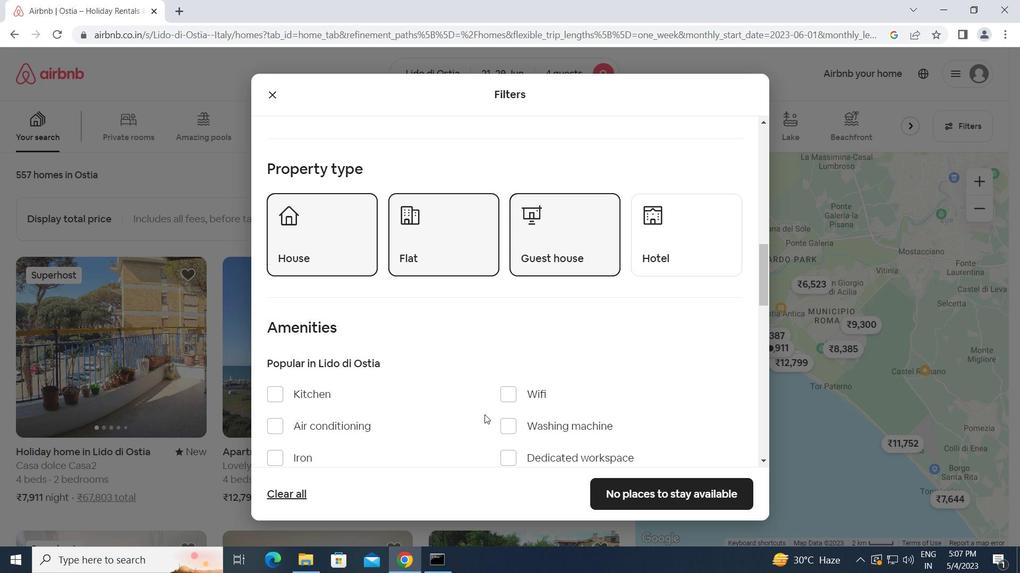 
Action: Mouse scrolled (485, 414) with delta (0, 0)
Screenshot: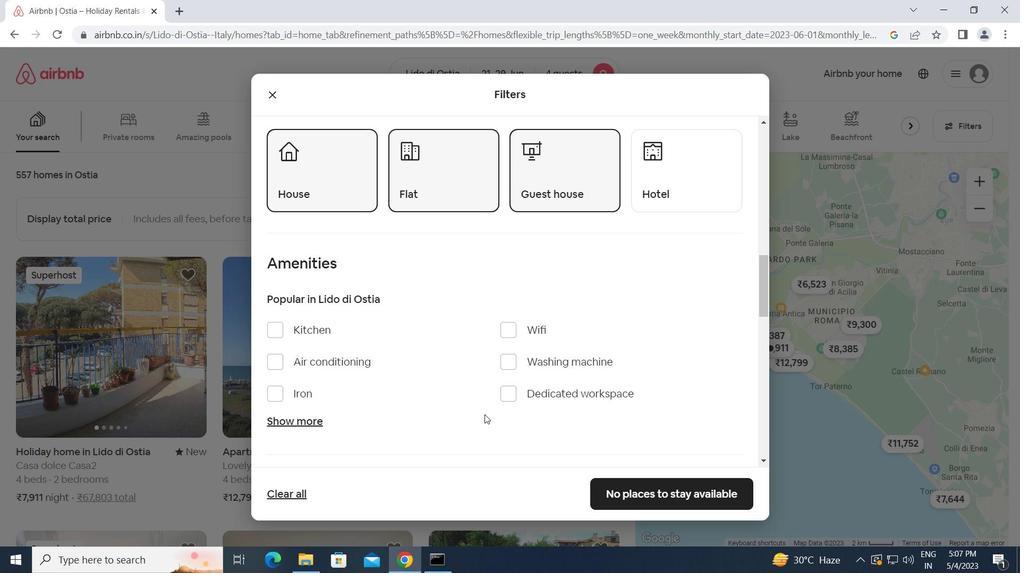 
Action: Mouse scrolled (485, 414) with delta (0, 0)
Screenshot: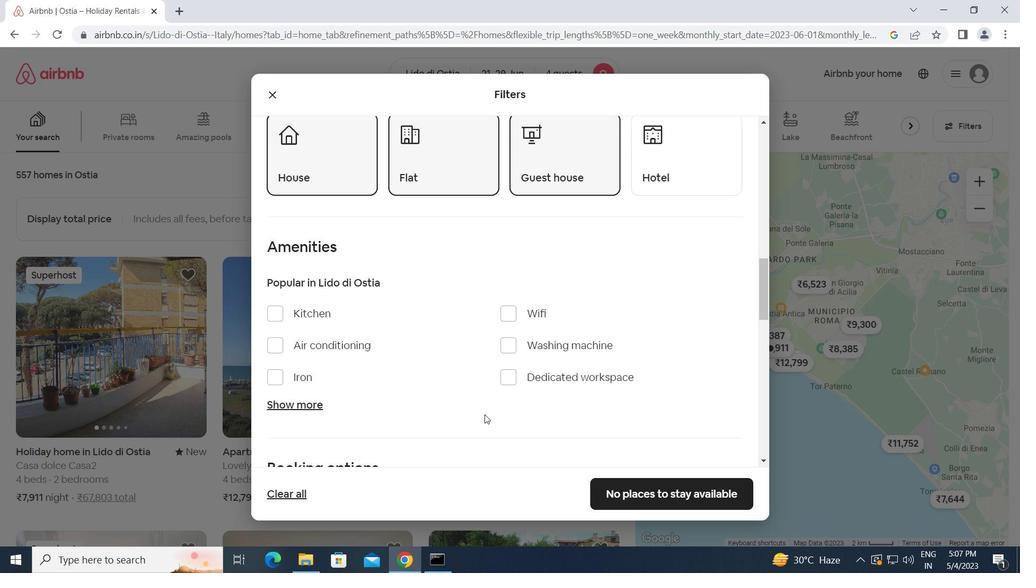
Action: Mouse scrolled (485, 414) with delta (0, 0)
Screenshot: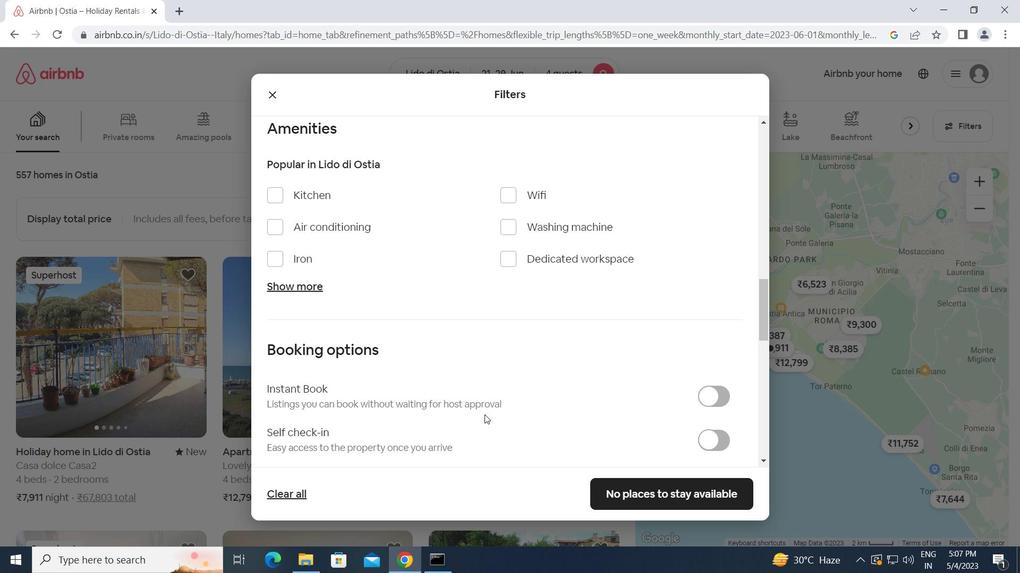 
Action: Mouse moved to (709, 367)
Screenshot: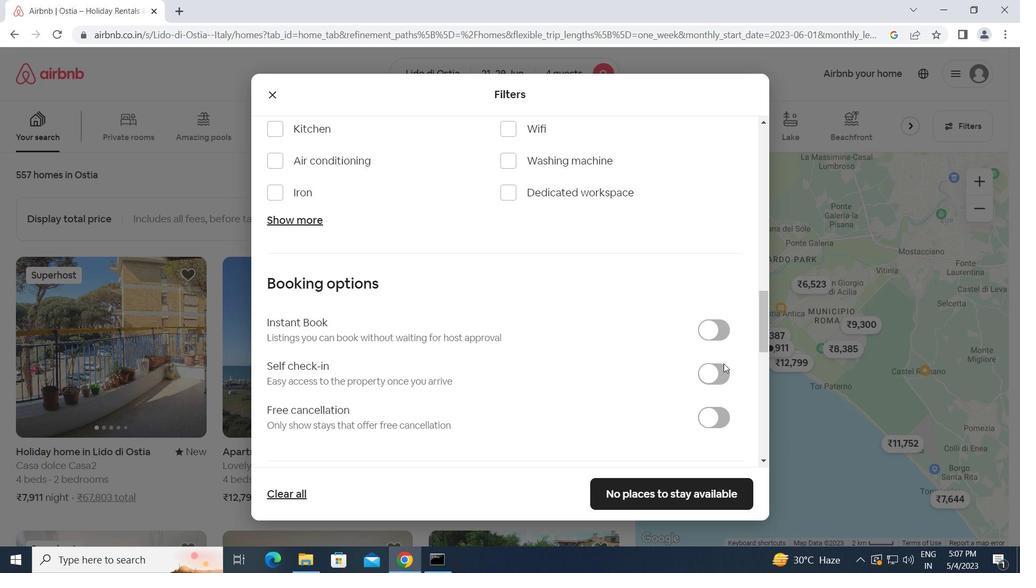 
Action: Mouse pressed left at (709, 367)
Screenshot: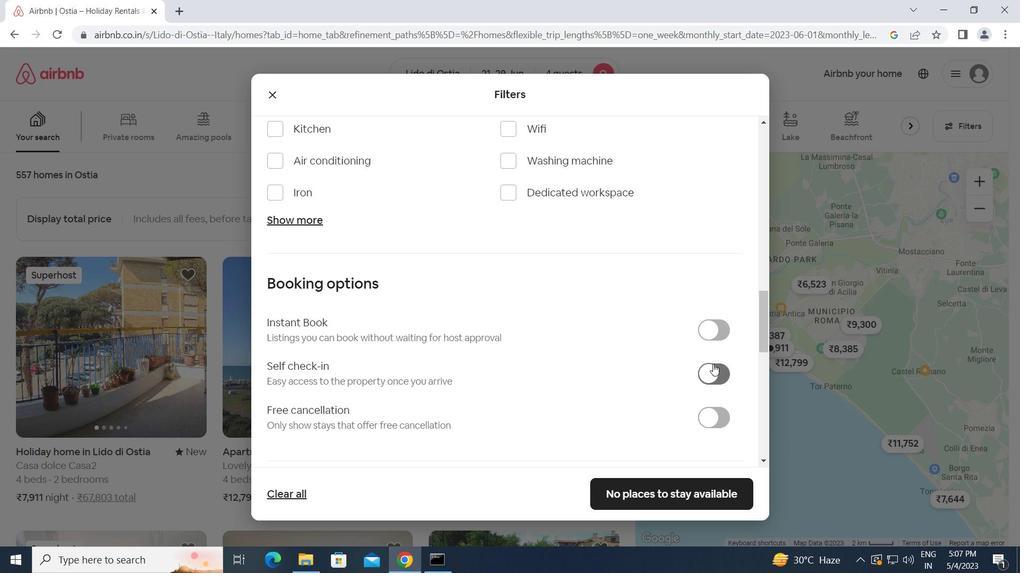 
Action: Mouse moved to (596, 406)
Screenshot: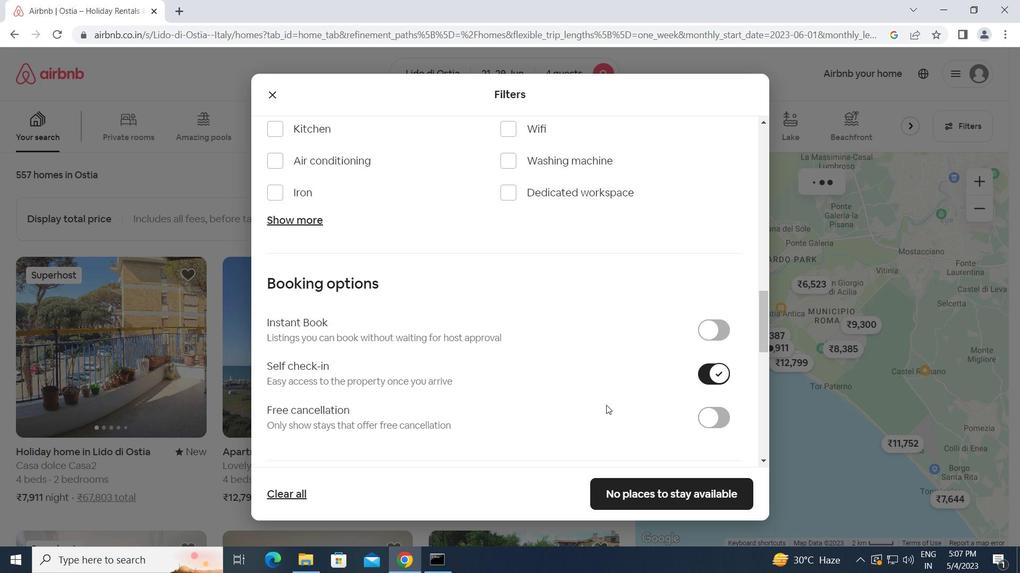 
Action: Mouse scrolled (596, 405) with delta (0, 0)
Screenshot: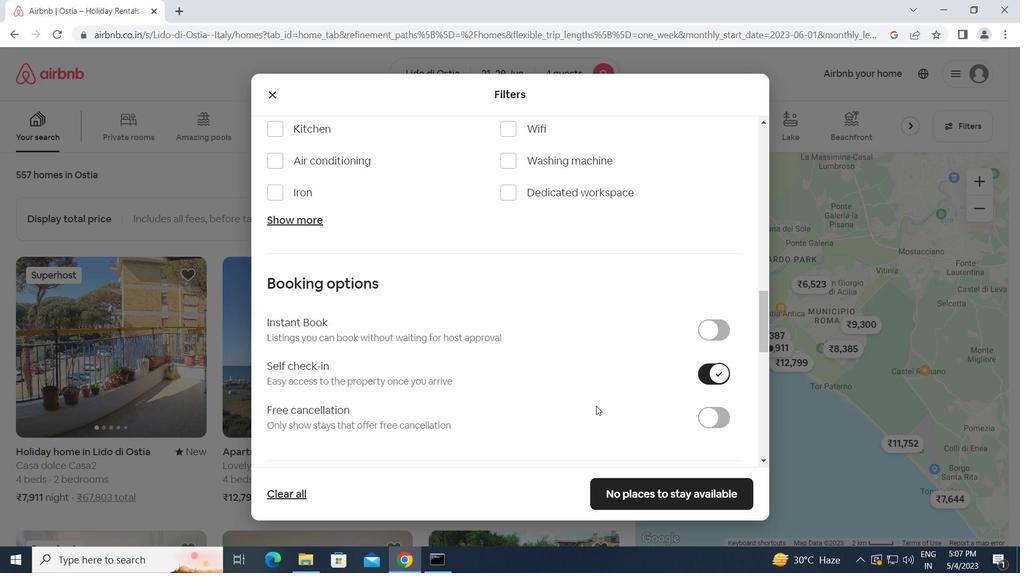 
Action: Mouse scrolled (596, 405) with delta (0, 0)
Screenshot: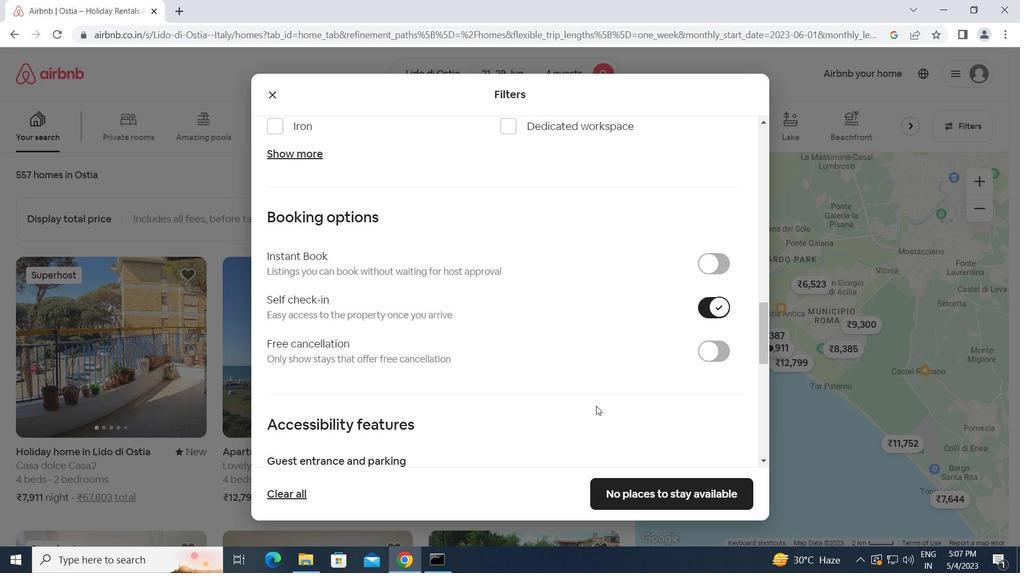 
Action: Mouse scrolled (596, 405) with delta (0, 0)
Screenshot: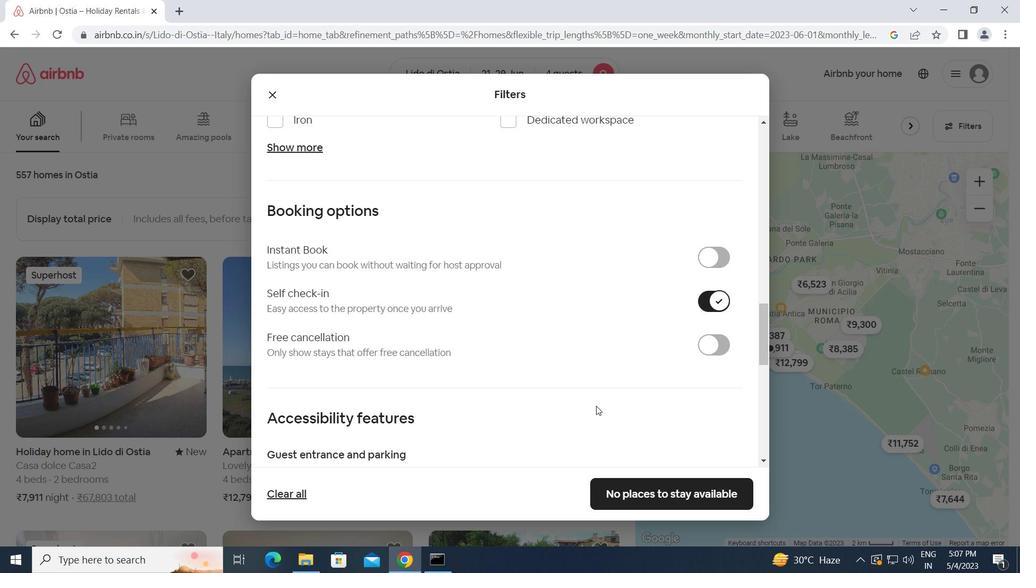 
Action: Mouse scrolled (596, 405) with delta (0, 0)
Screenshot: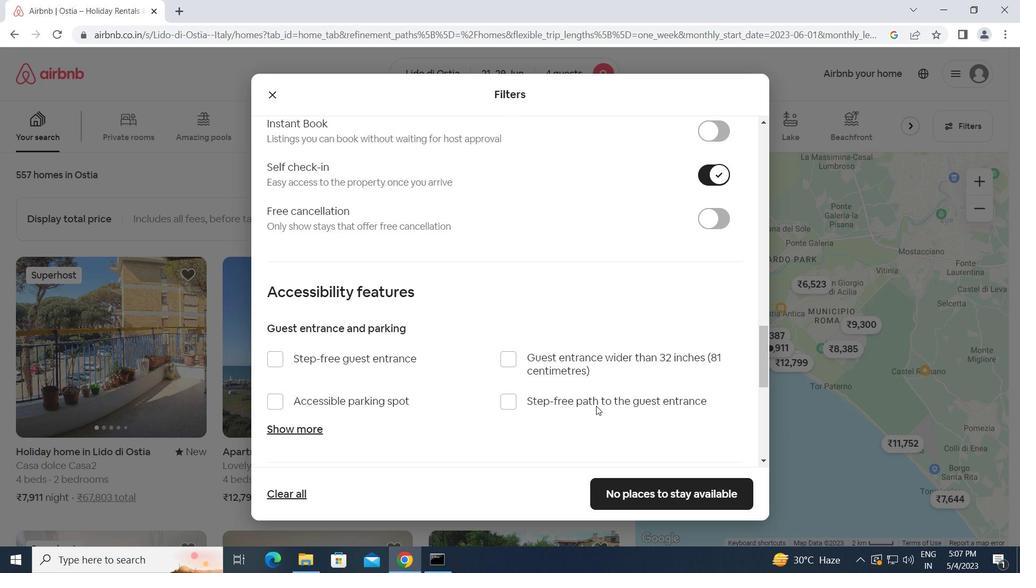 
Action: Mouse scrolled (596, 405) with delta (0, 0)
Screenshot: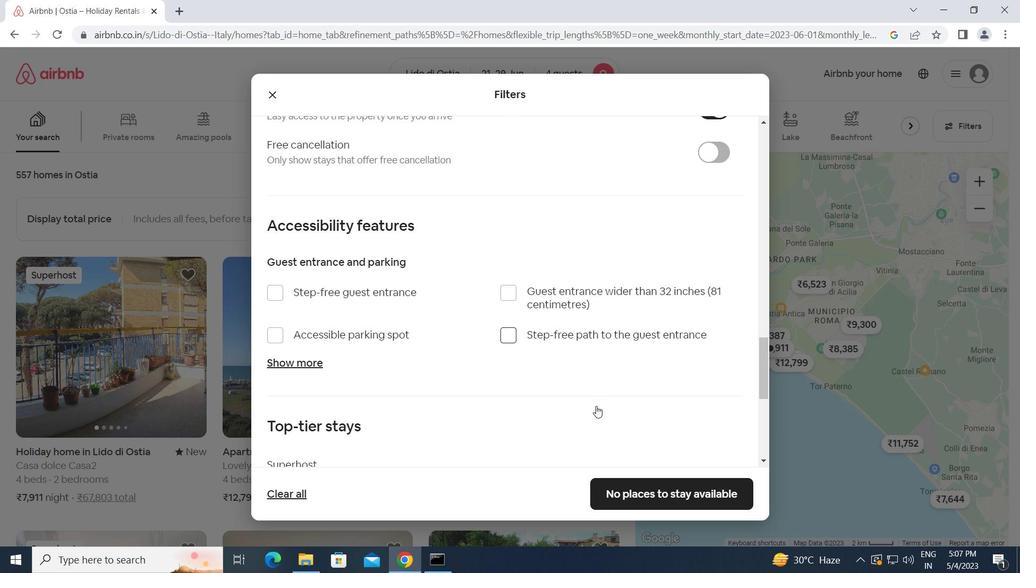 
Action: Mouse scrolled (596, 405) with delta (0, 0)
Screenshot: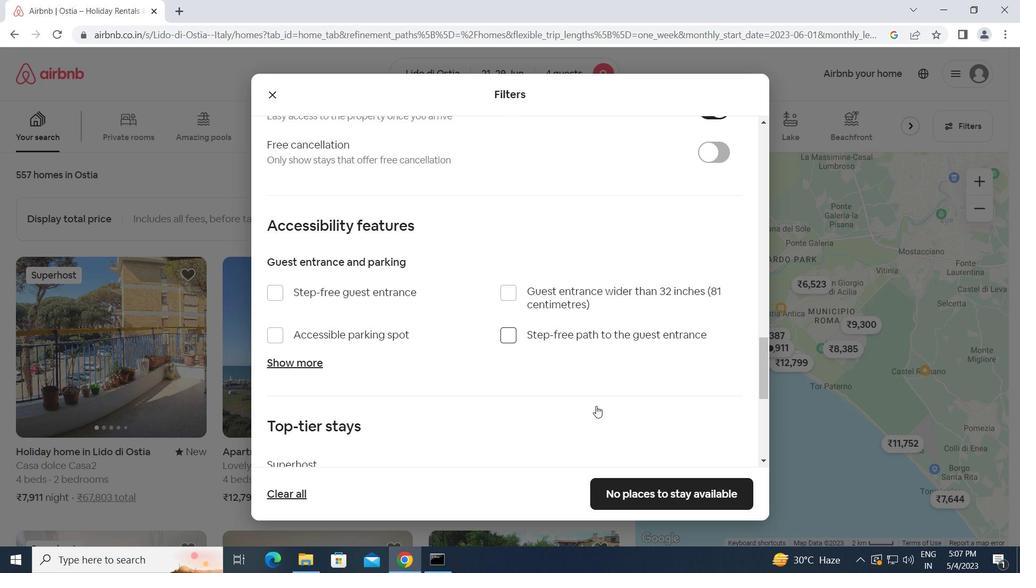 
Action: Mouse scrolled (596, 405) with delta (0, 0)
Screenshot: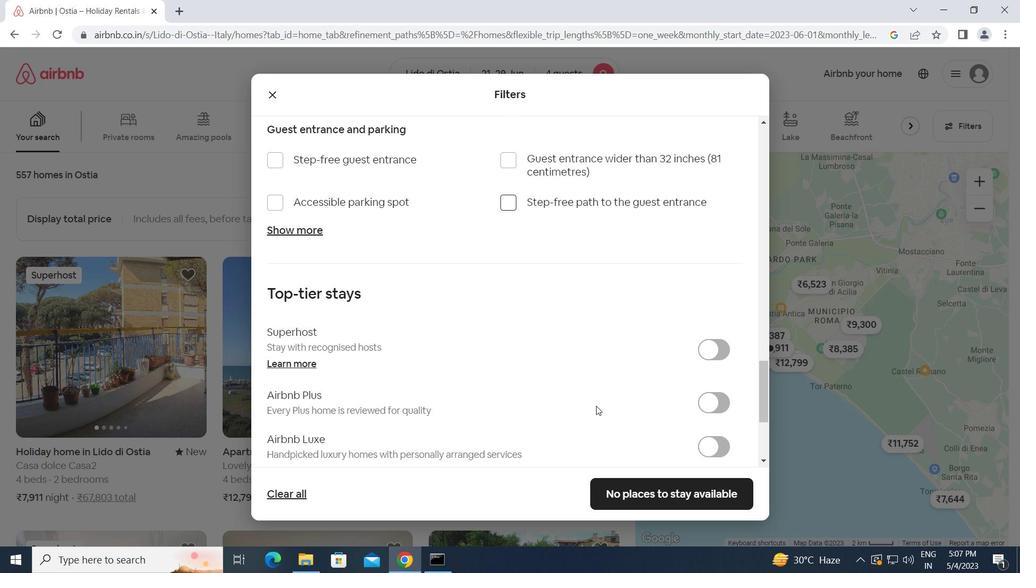 
Action: Mouse scrolled (596, 405) with delta (0, 0)
Screenshot: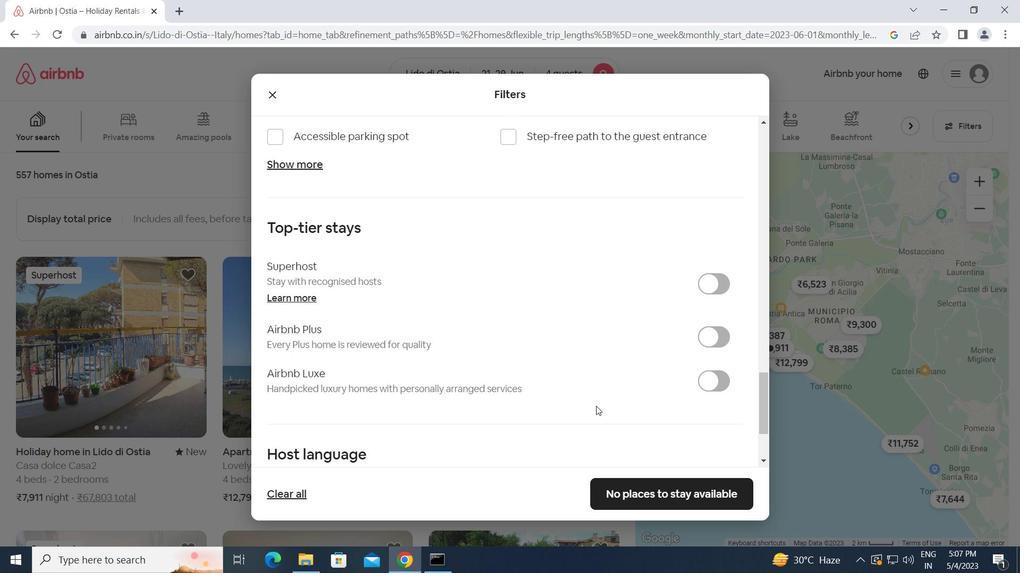 
Action: Mouse scrolled (596, 405) with delta (0, 0)
Screenshot: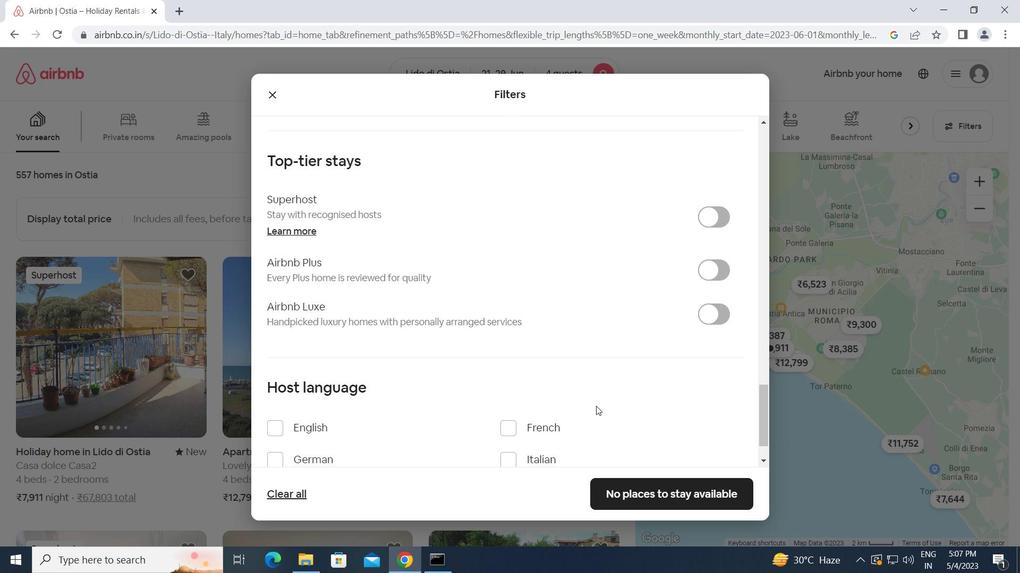 
Action: Mouse scrolled (596, 405) with delta (0, 0)
Screenshot: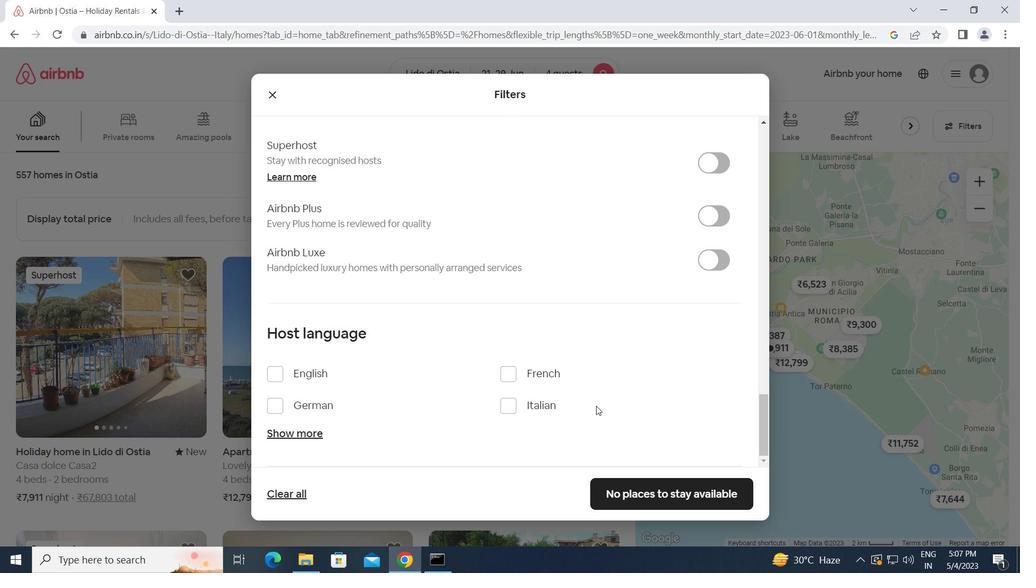 
Action: Mouse moved to (268, 373)
Screenshot: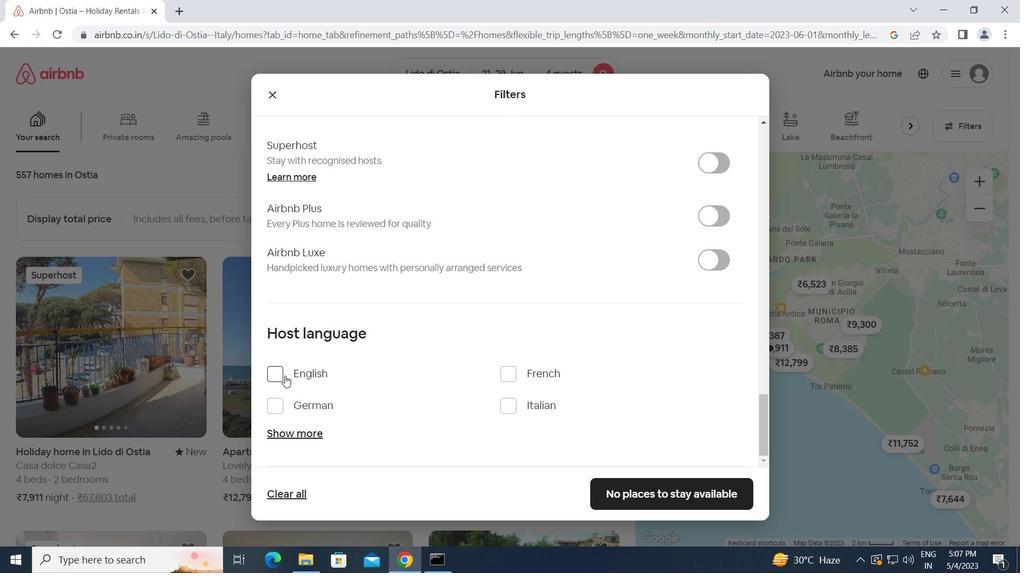 
Action: Mouse pressed left at (268, 373)
Screenshot: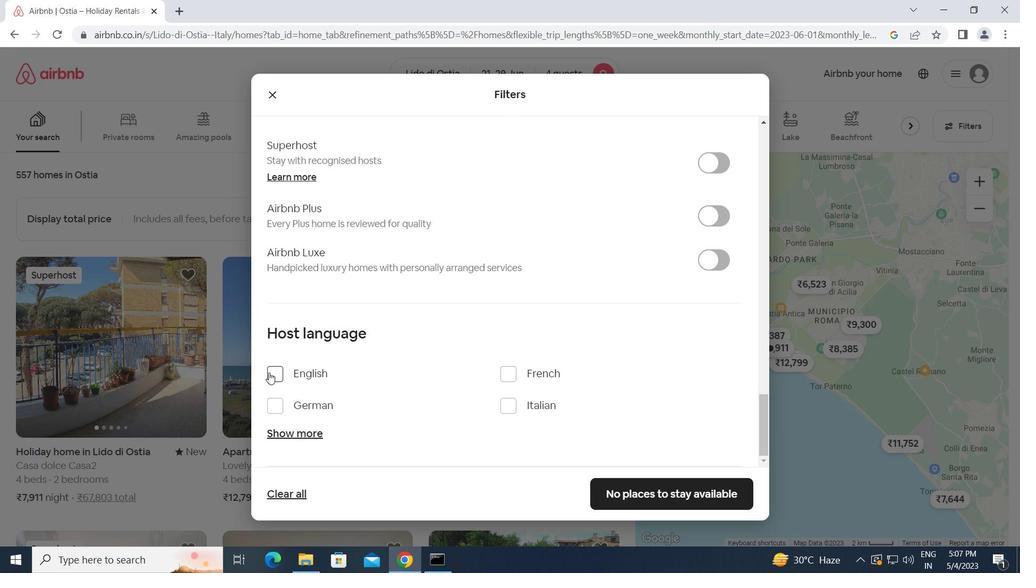 
Action: Mouse moved to (641, 488)
Screenshot: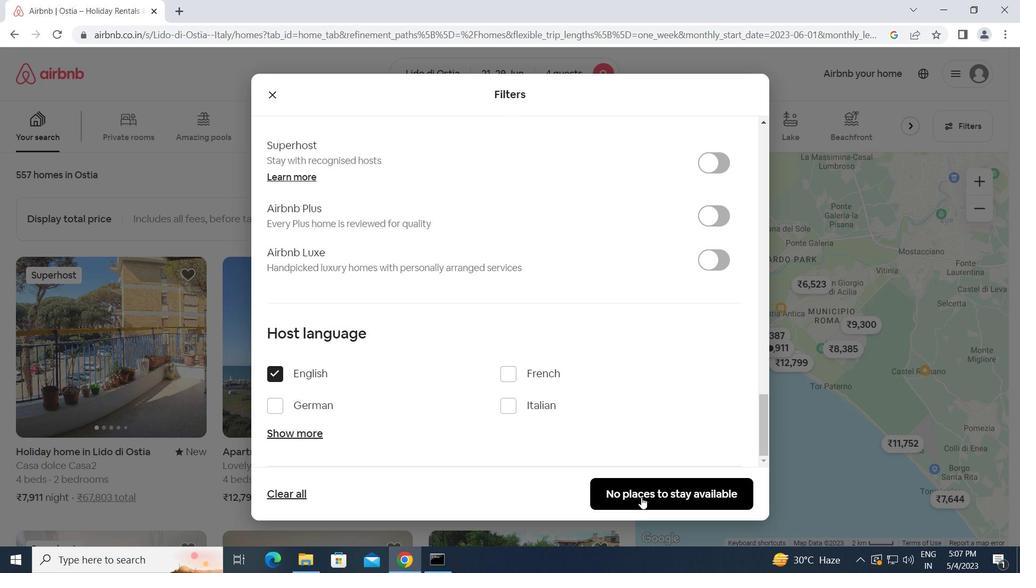 
Action: Mouse pressed left at (641, 488)
Screenshot: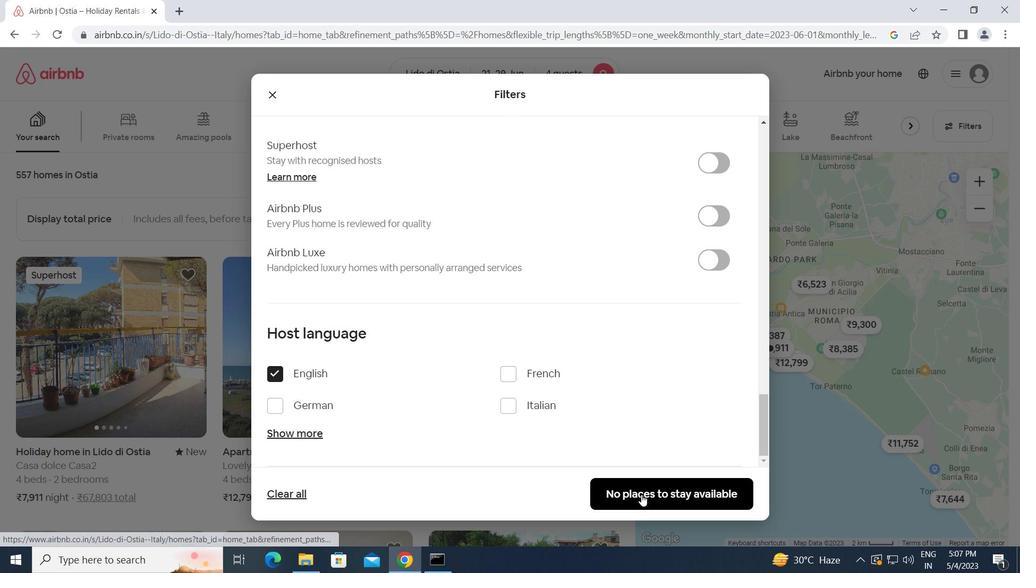 
